 Task: Navigate through the street view of Telluride to reach Bridal Veil Falls.
Action: Mouse moved to (209, 59)
Screenshot: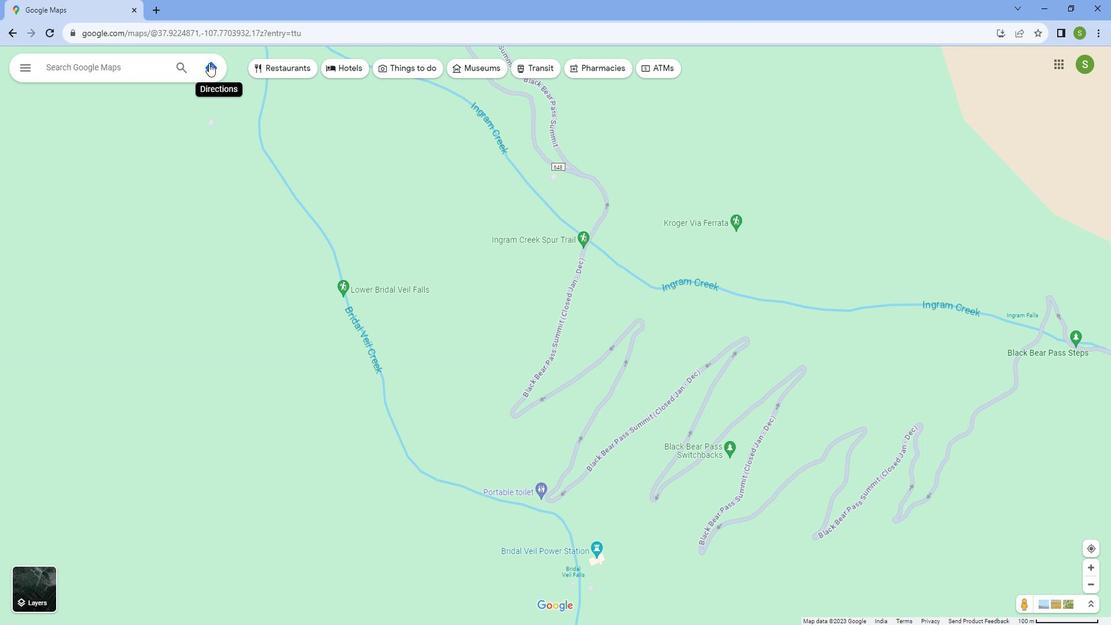 
Action: Mouse pressed left at (209, 59)
Screenshot: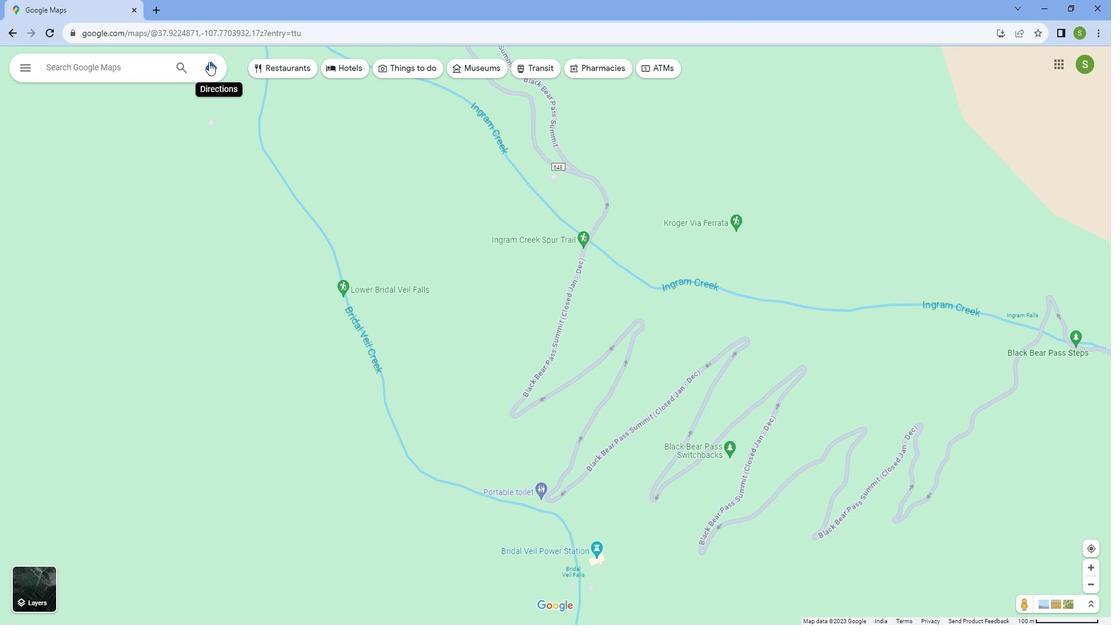 
Action: Mouse moved to (103, 99)
Screenshot: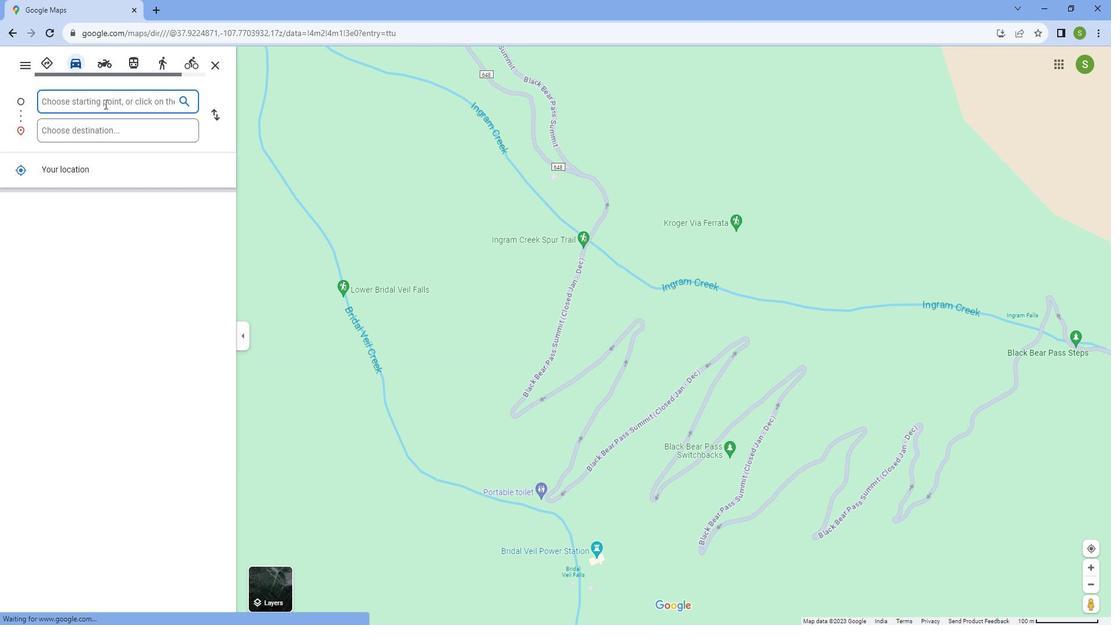 
Action: Mouse pressed left at (103, 99)
Screenshot: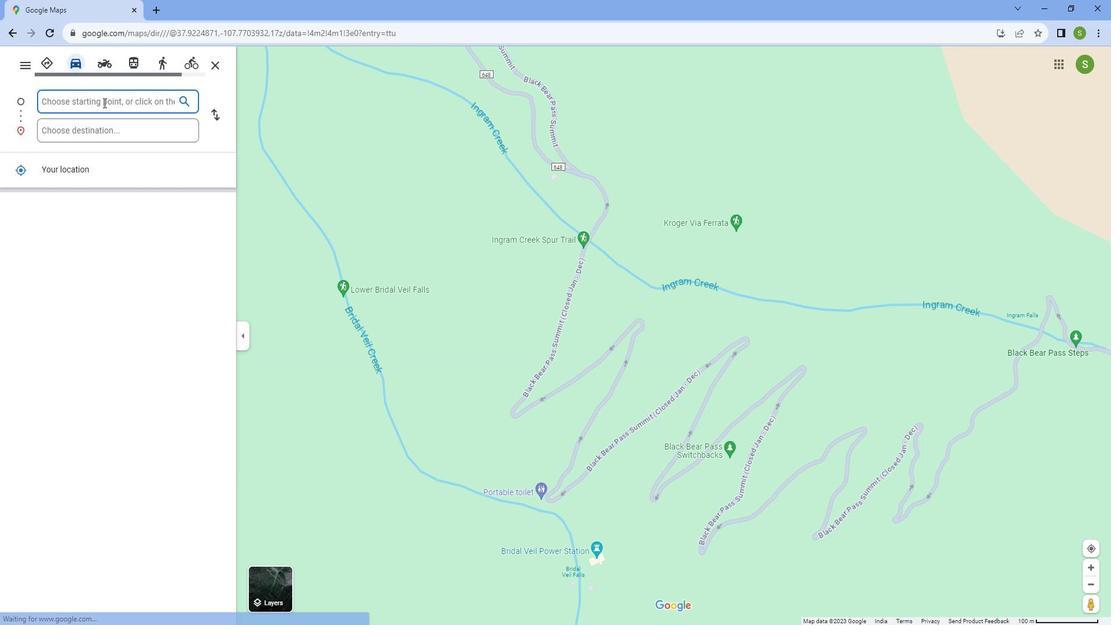 
Action: Mouse moved to (119, 103)
Screenshot: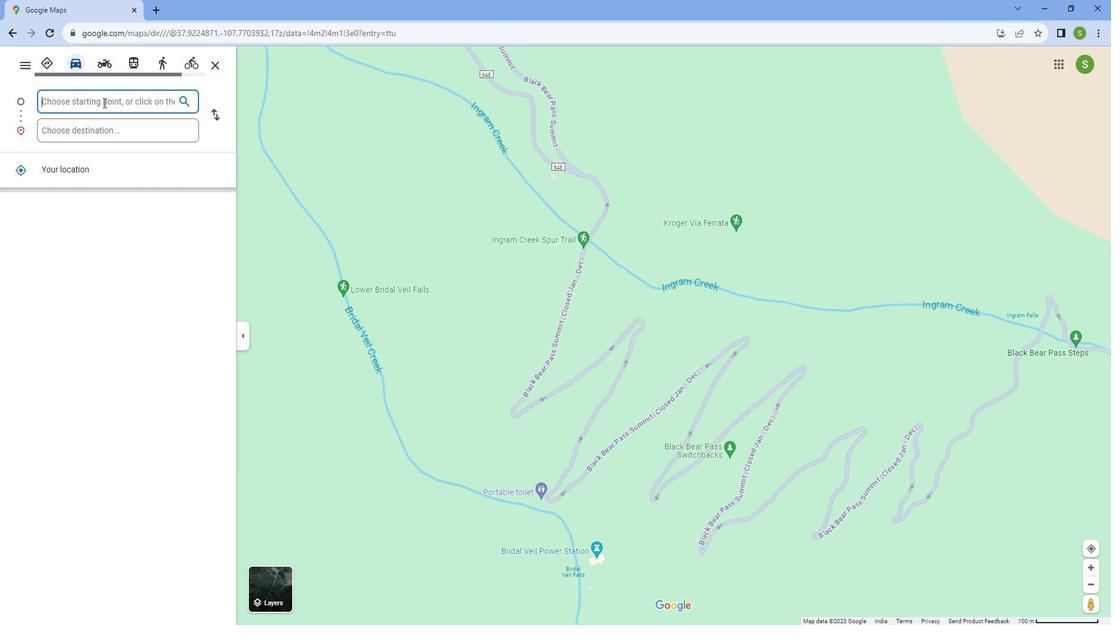 
Action: Key pressed <Key.caps_lock>
Screenshot: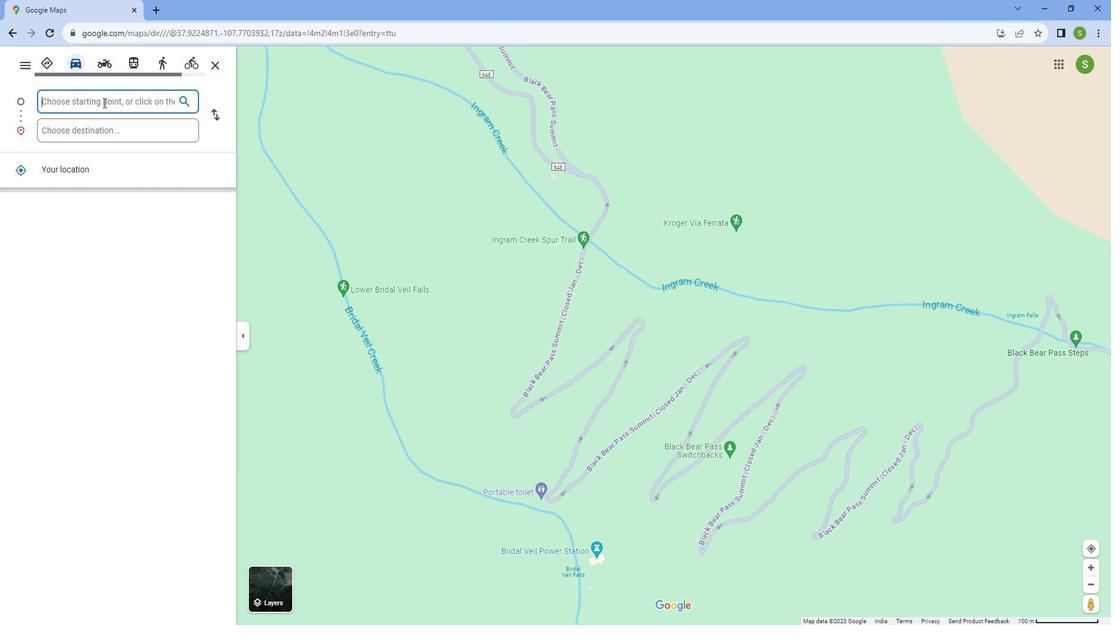 
Action: Mouse moved to (252, 182)
Screenshot: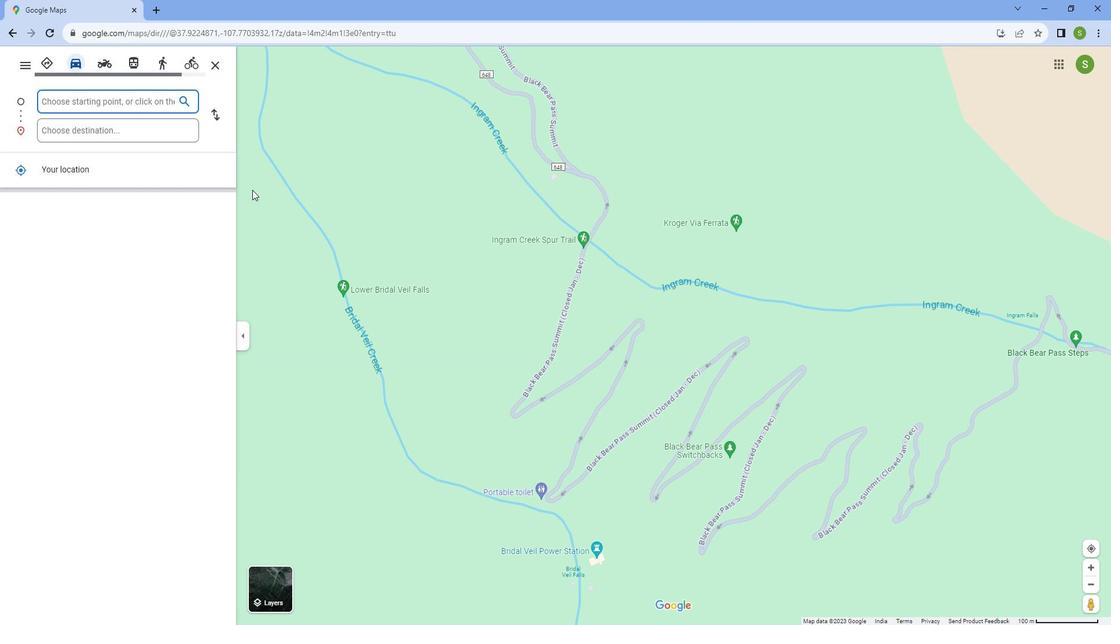 
Action: Key pressed T<Key.caps_lock>e
Screenshot: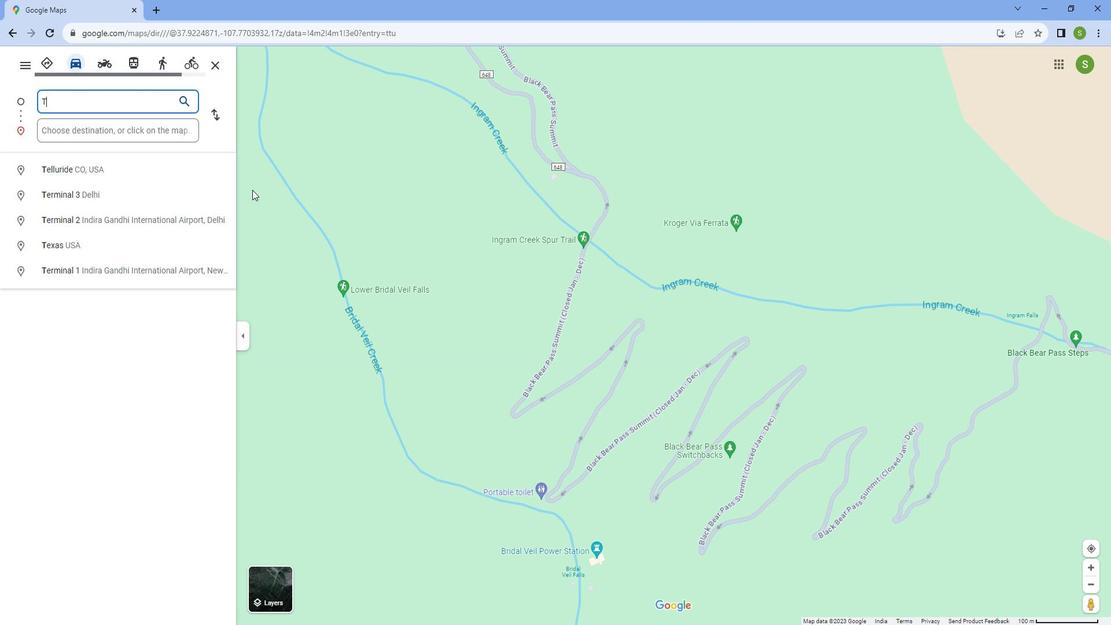 
Action: Mouse moved to (255, 181)
Screenshot: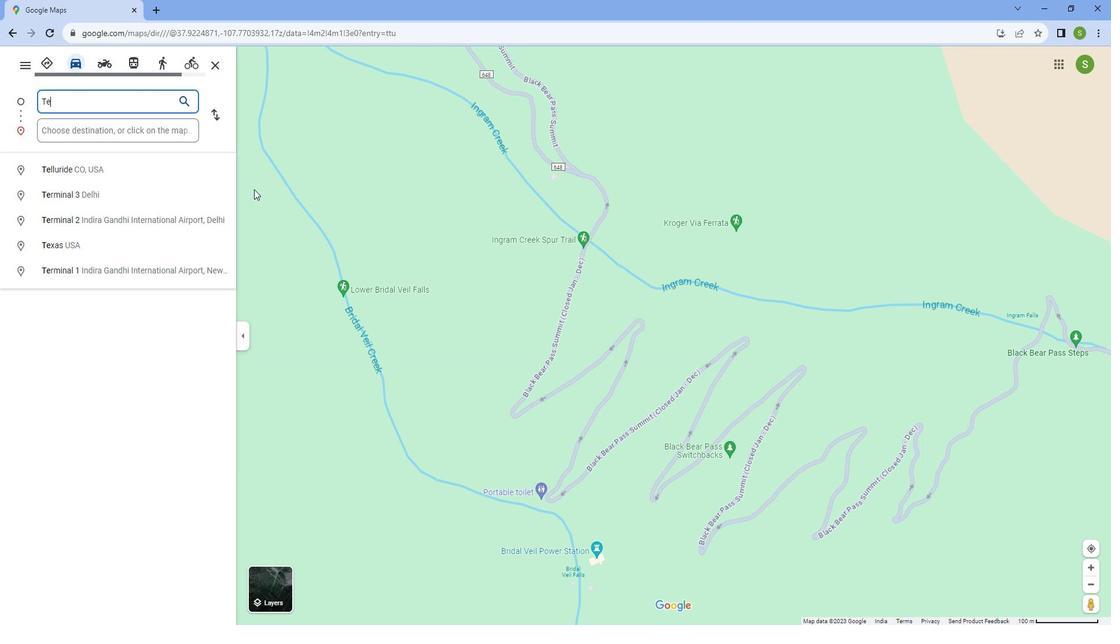 
Action: Key pressed llurid
Screenshot: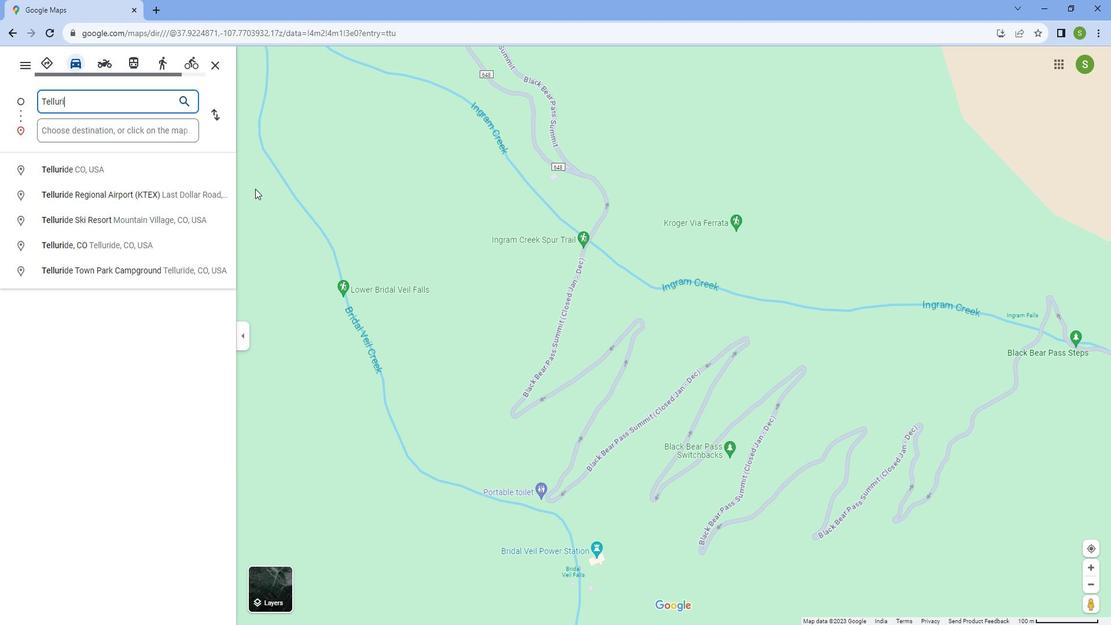 
Action: Mouse moved to (255, 196)
Screenshot: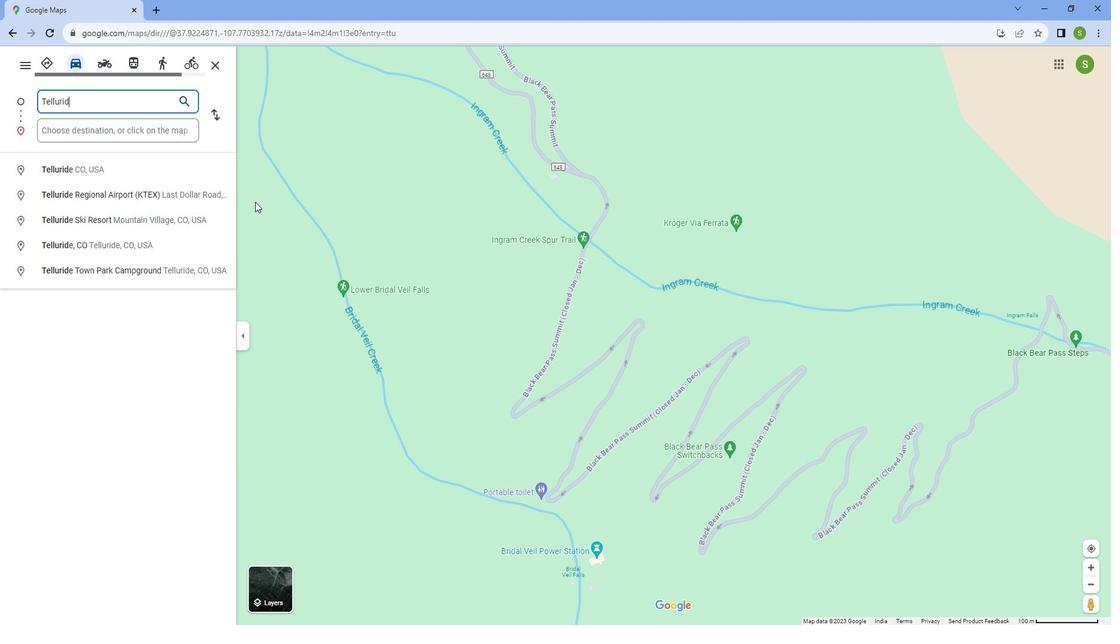 
Action: Key pressed e
Screenshot: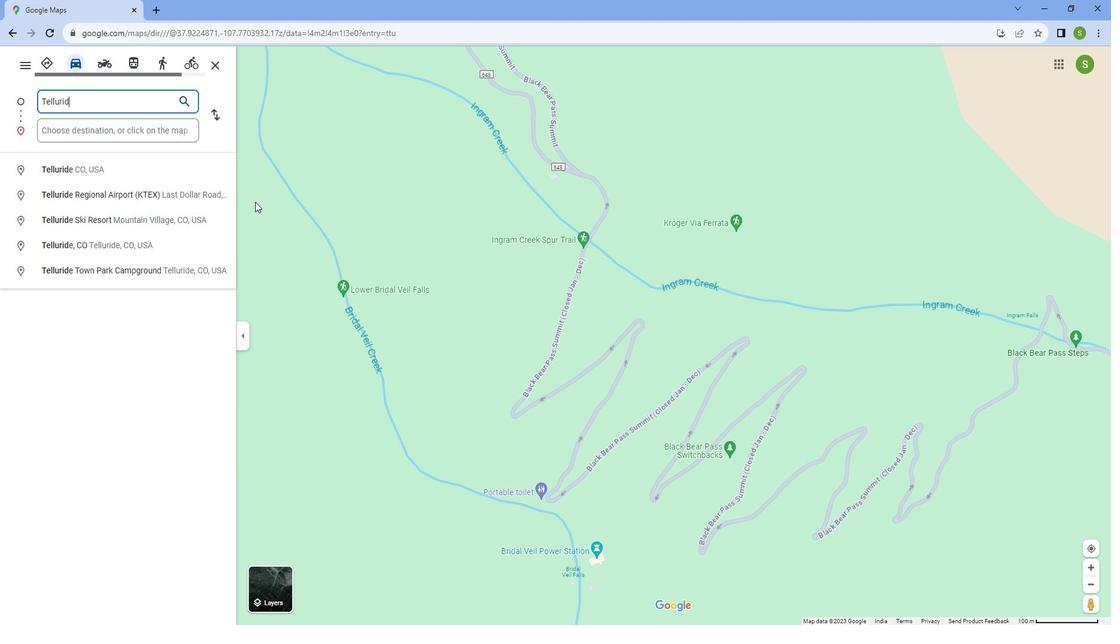 
Action: Mouse moved to (99, 162)
Screenshot: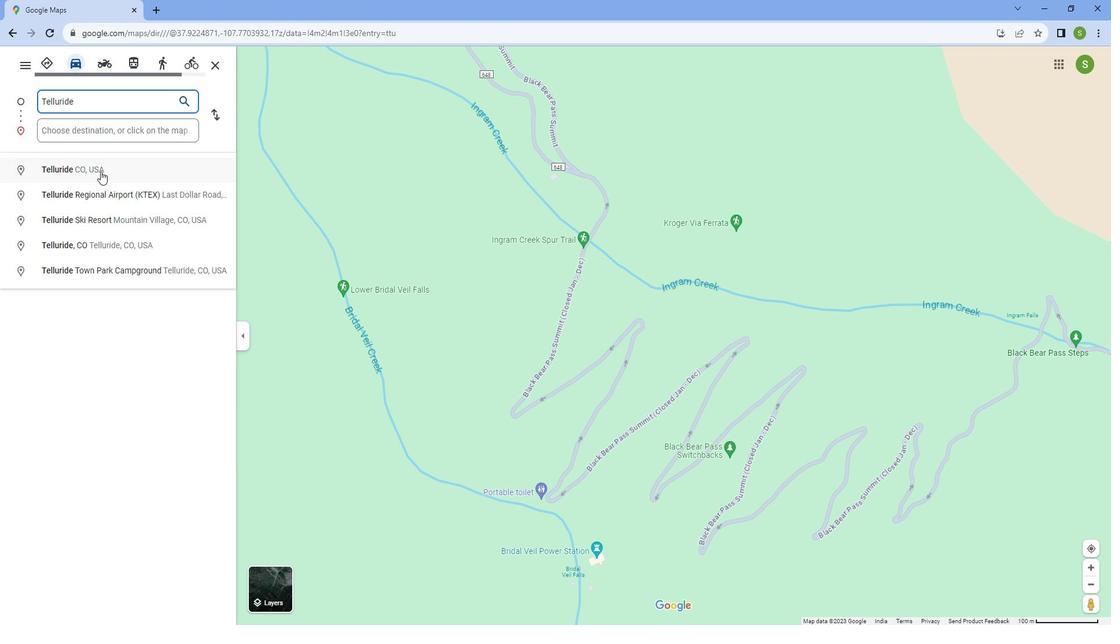 
Action: Mouse pressed left at (99, 162)
Screenshot: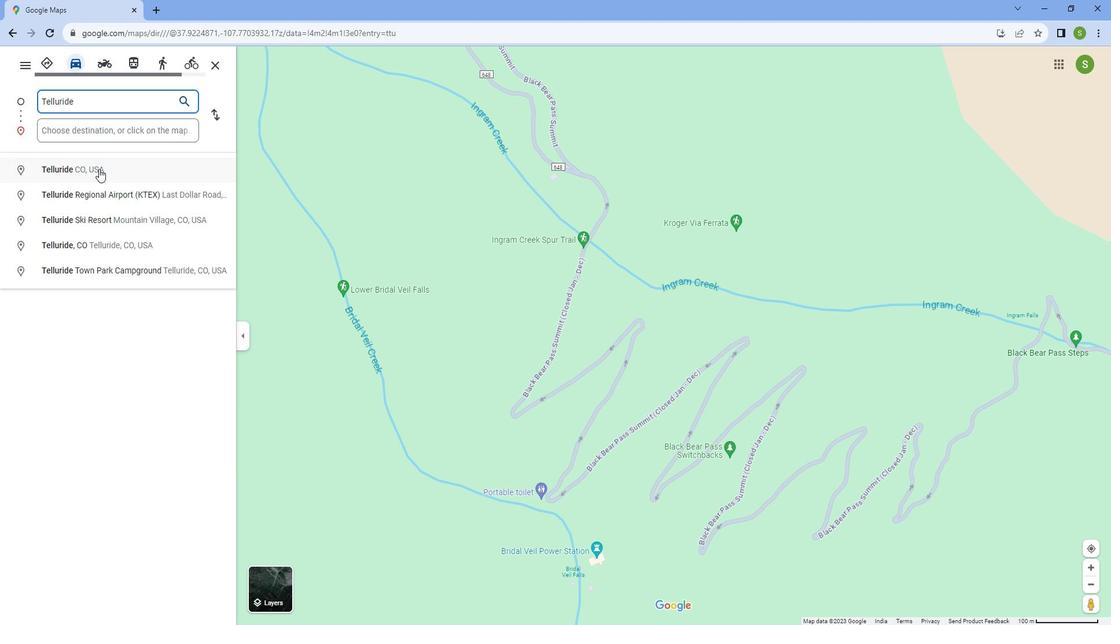 
Action: Mouse moved to (82, 126)
Screenshot: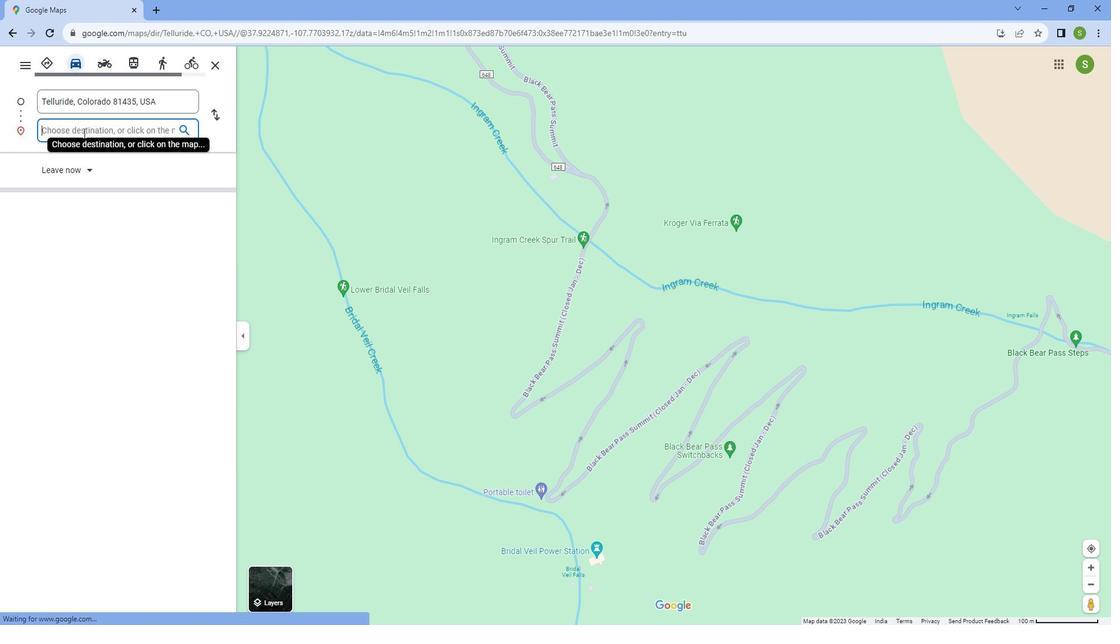 
Action: Mouse pressed left at (82, 126)
Screenshot: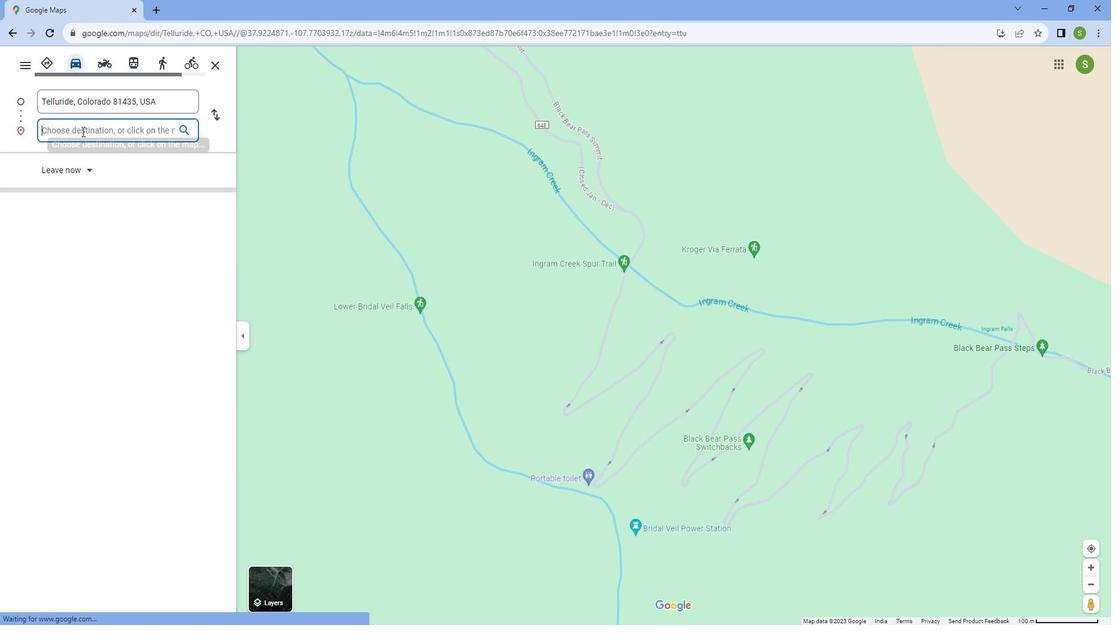 
Action: Mouse moved to (127, 140)
Screenshot: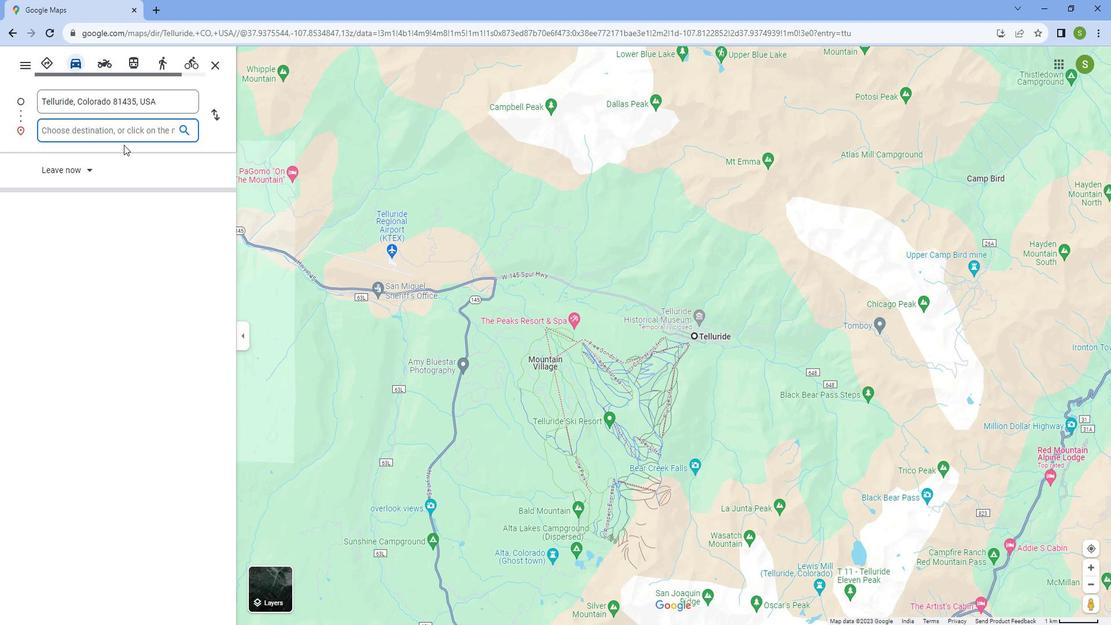 
Action: Key pressed <Key.caps_lock>B<Key.caps_lock>ridal<Key.space><Key.caps_lock>V<Key.caps_lock>
Screenshot: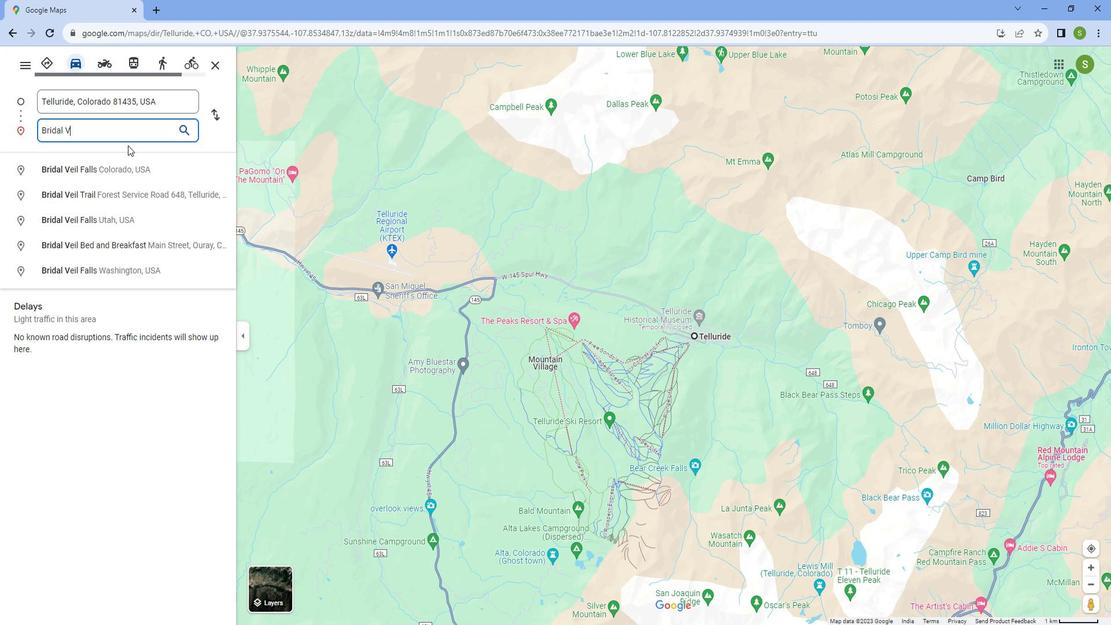 
Action: Mouse moved to (128, 159)
Screenshot: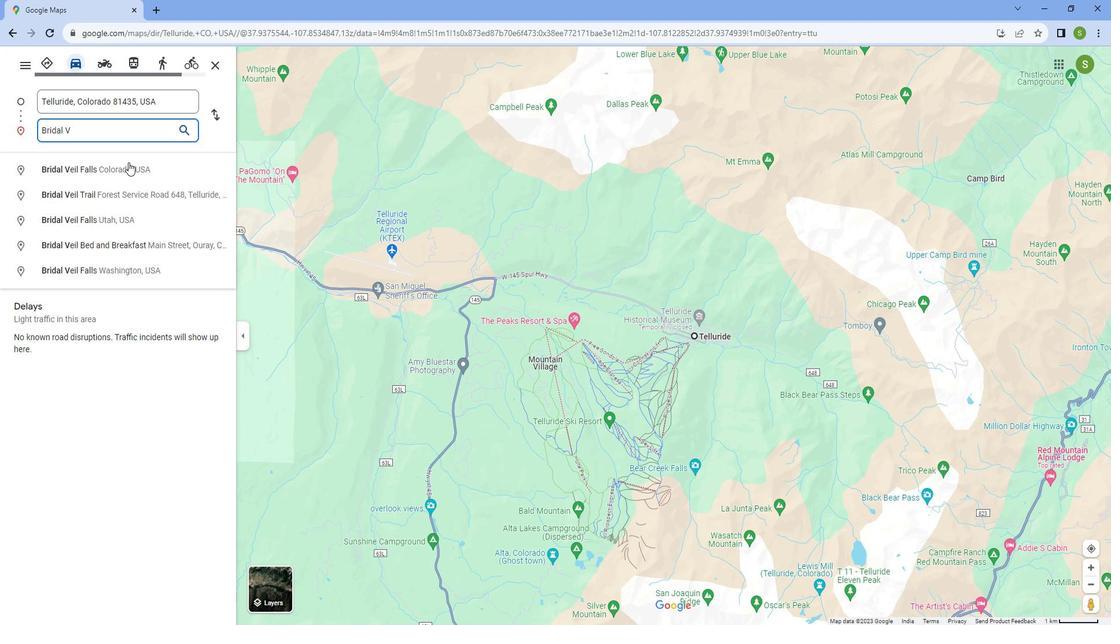 
Action: Key pressed eil<Key.space><Key.caps_lock>F<Key.caps_lock>alls
Screenshot: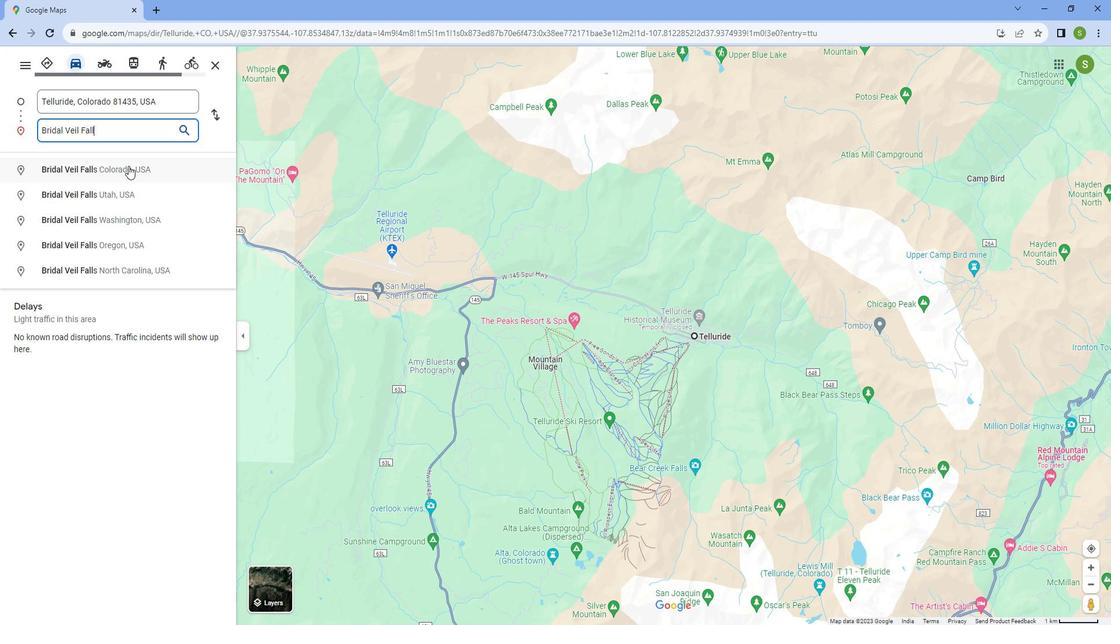 
Action: Mouse pressed left at (128, 159)
Screenshot: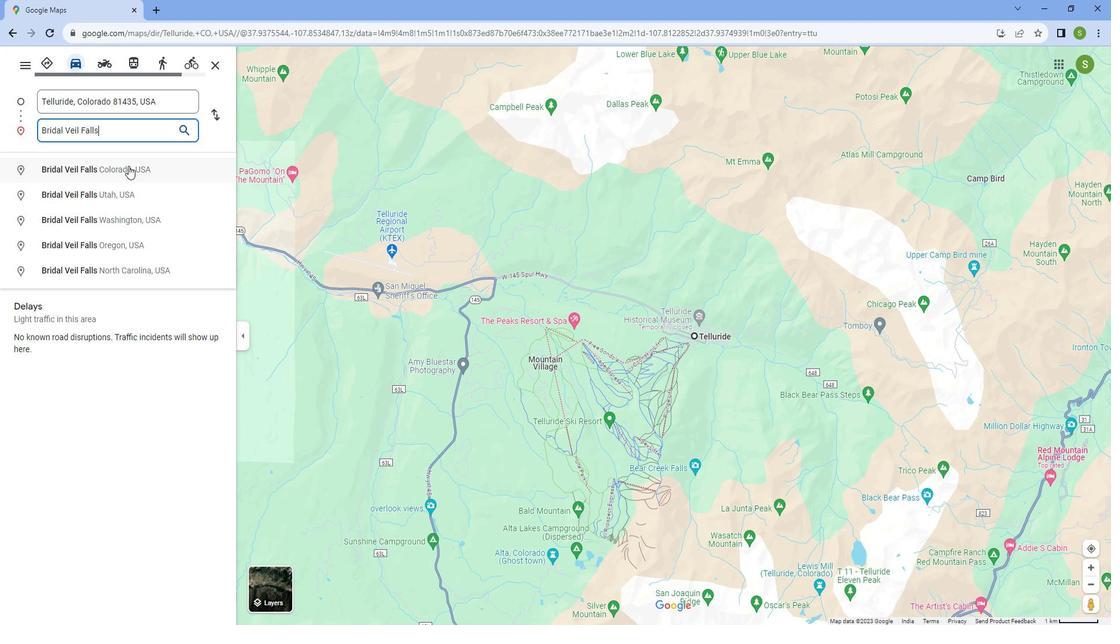 
Action: Mouse moved to (459, 569)
Screenshot: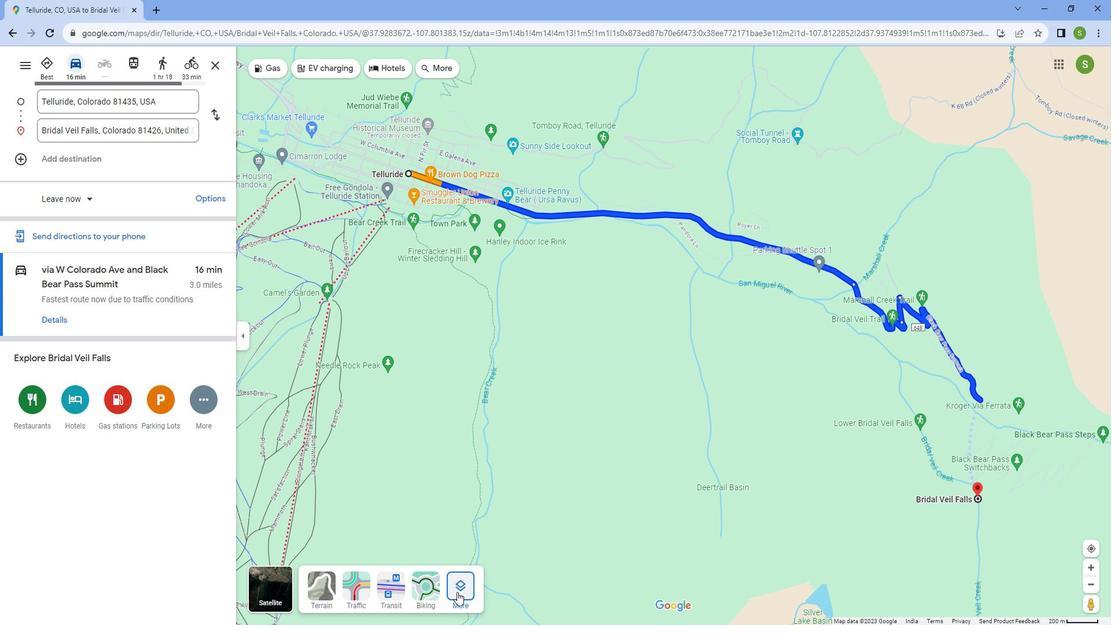 
Action: Mouse pressed left at (459, 569)
Screenshot: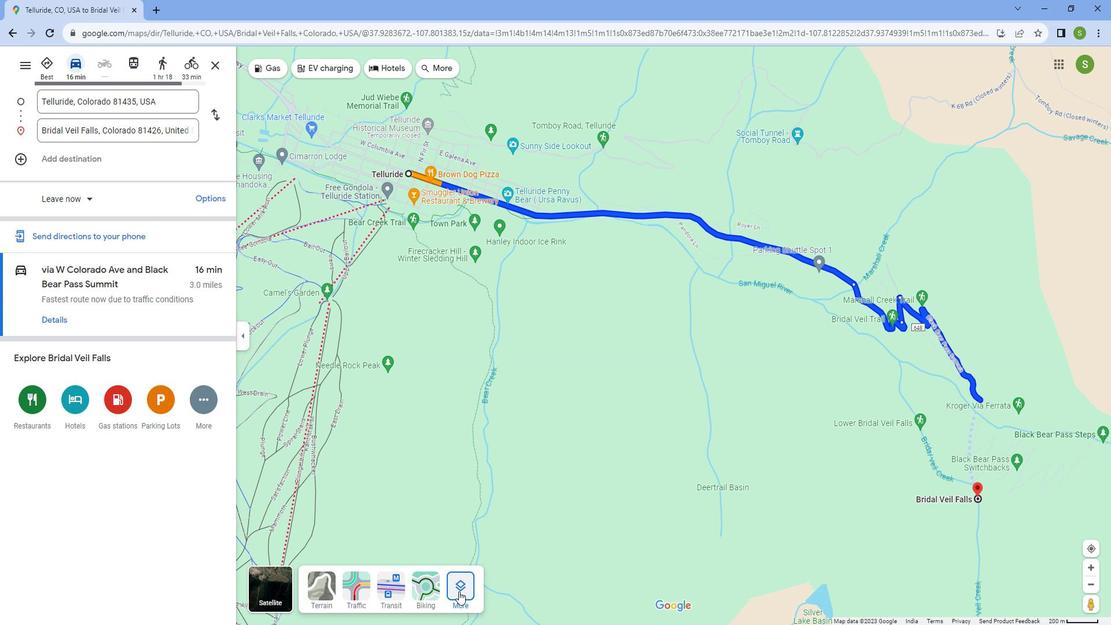 
Action: Mouse moved to (316, 330)
Screenshot: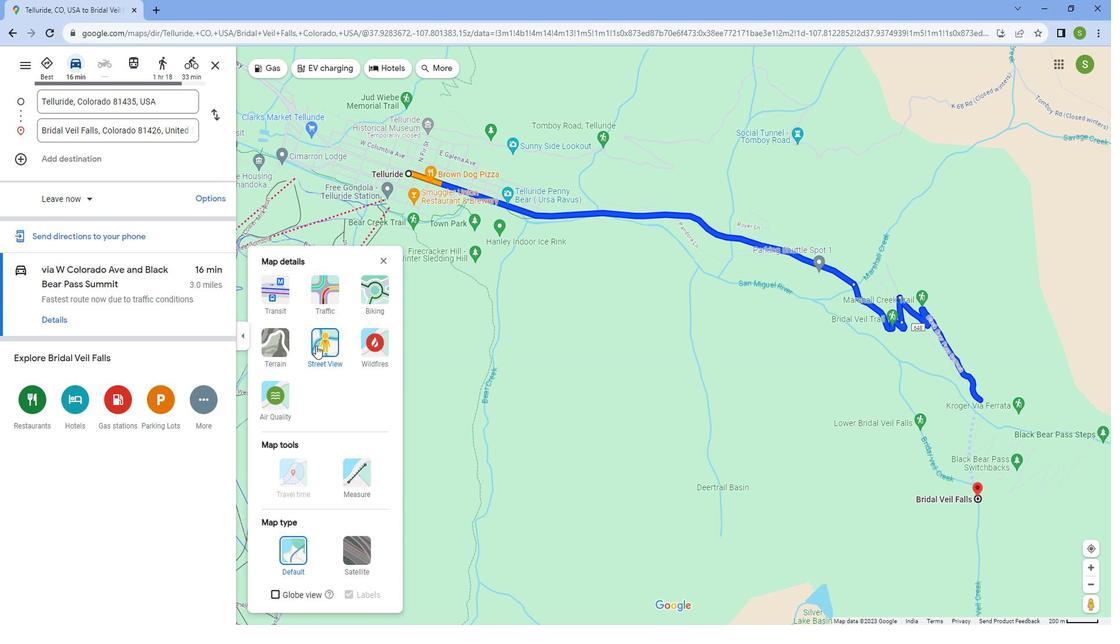 
Action: Mouse pressed left at (316, 330)
Screenshot: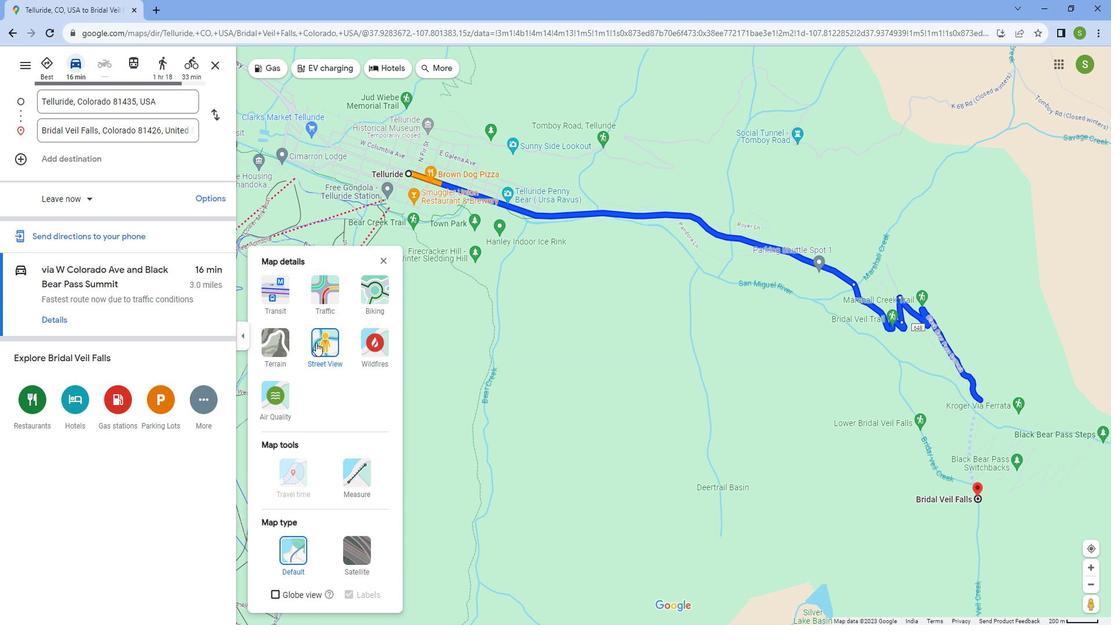 
Action: Mouse moved to (976, 467)
Screenshot: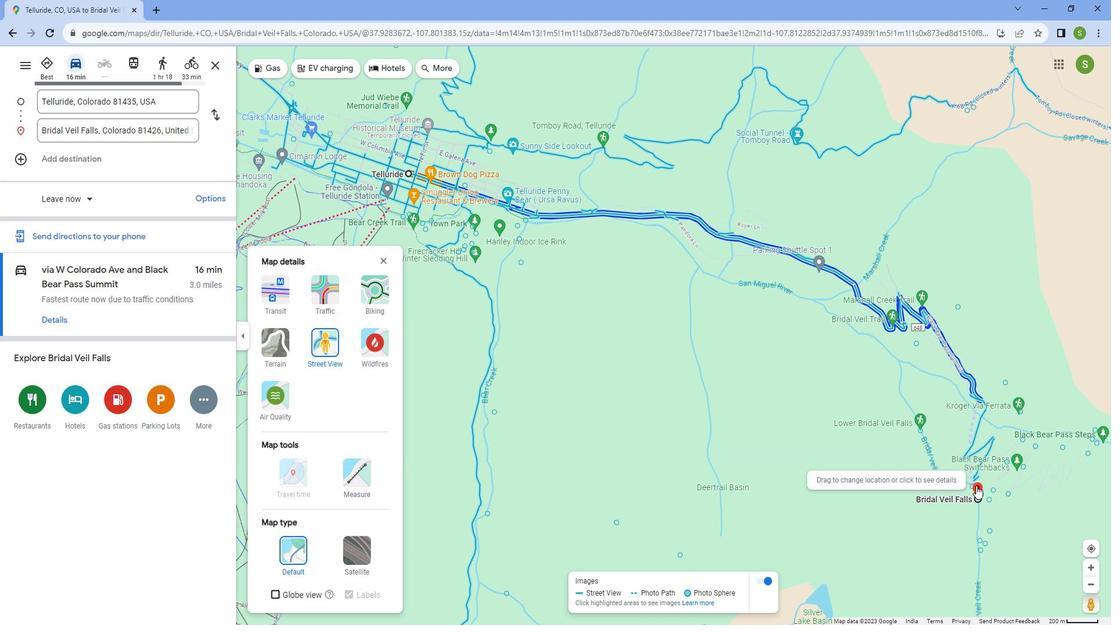 
Action: Mouse pressed left at (976, 467)
Screenshot: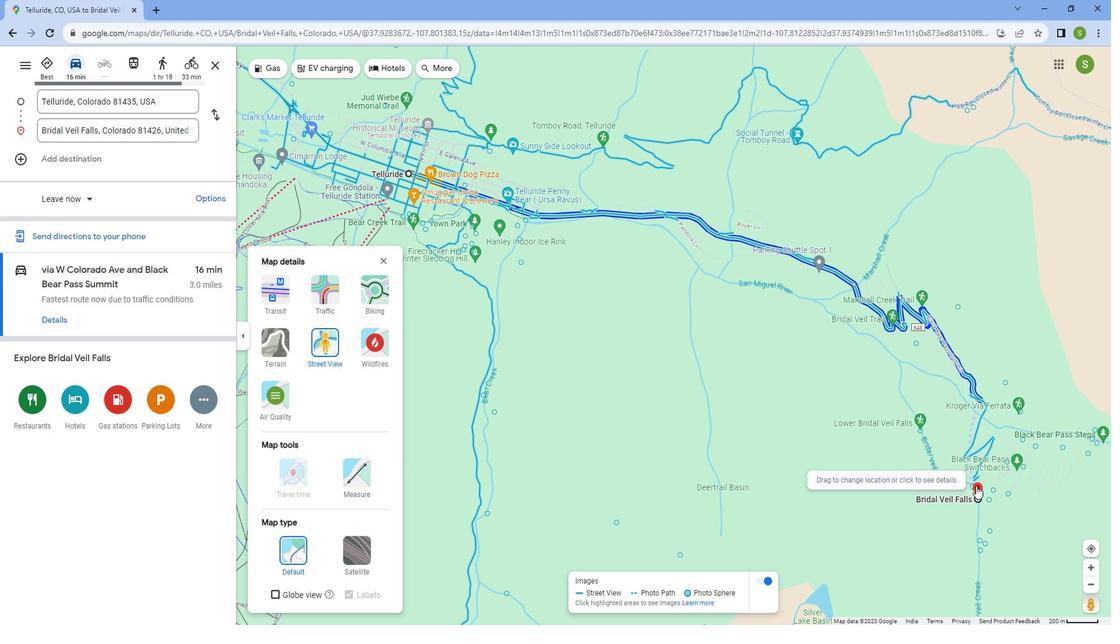 
Action: Mouse moved to (984, 470)
Screenshot: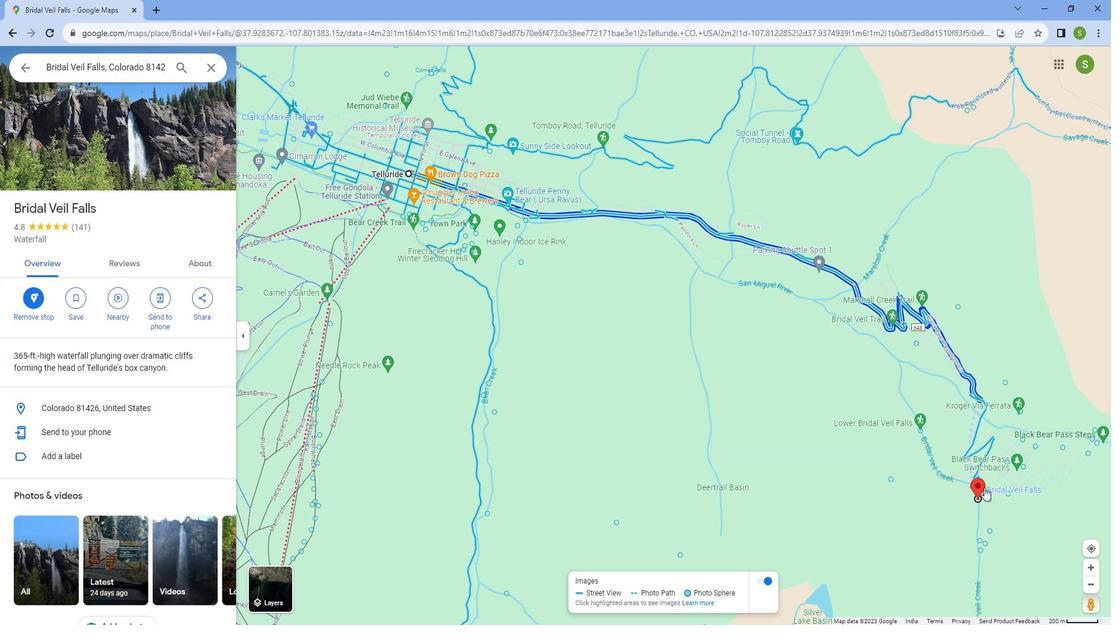 
Action: Mouse pressed left at (984, 470)
Screenshot: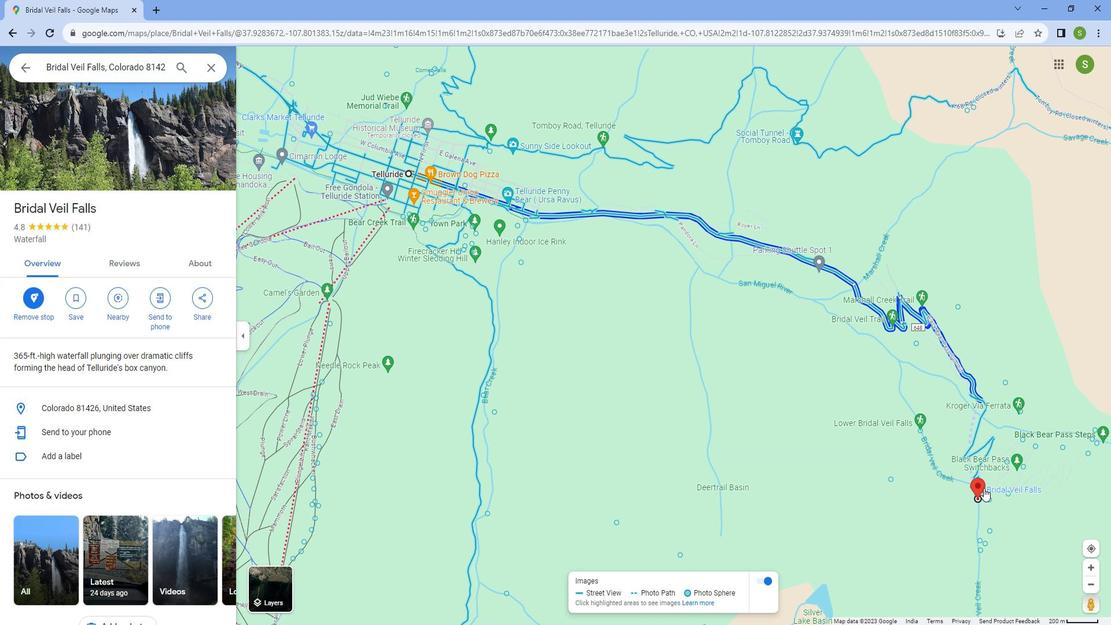 
Action: Mouse moved to (979, 470)
Screenshot: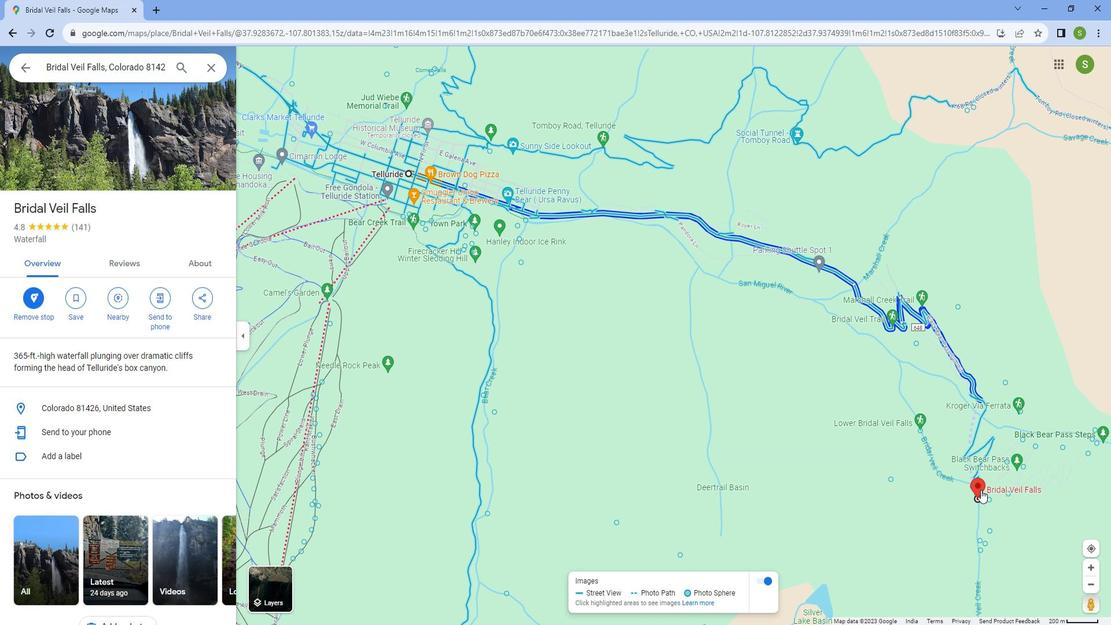 
Action: Mouse pressed left at (979, 470)
Screenshot: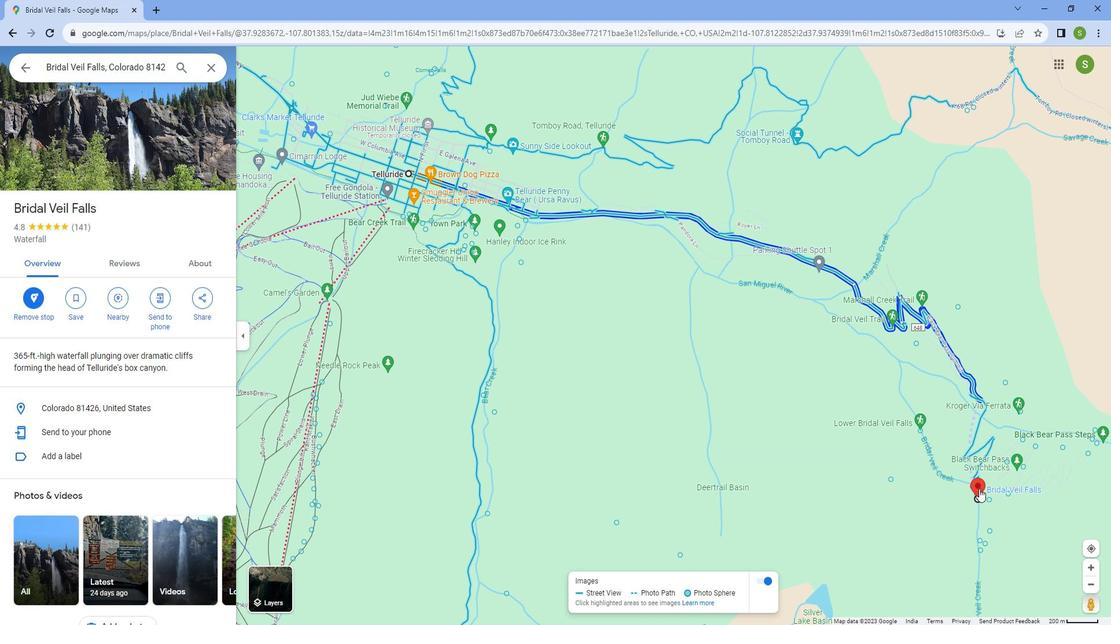 
Action: Mouse moved to (1089, 584)
Screenshot: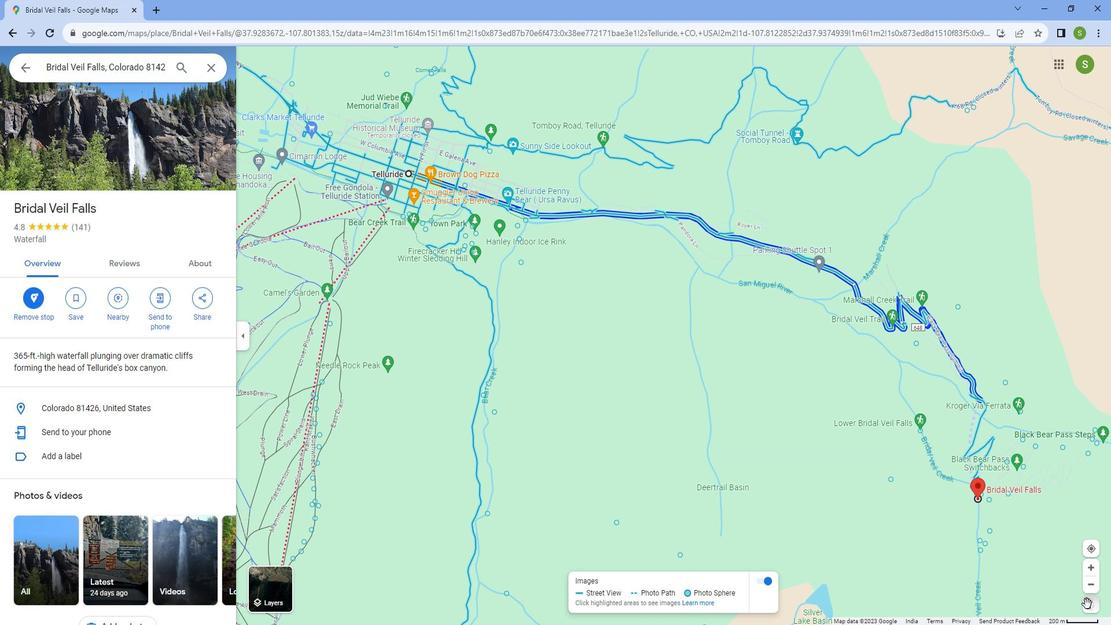 
Action: Mouse pressed left at (1089, 584)
Screenshot: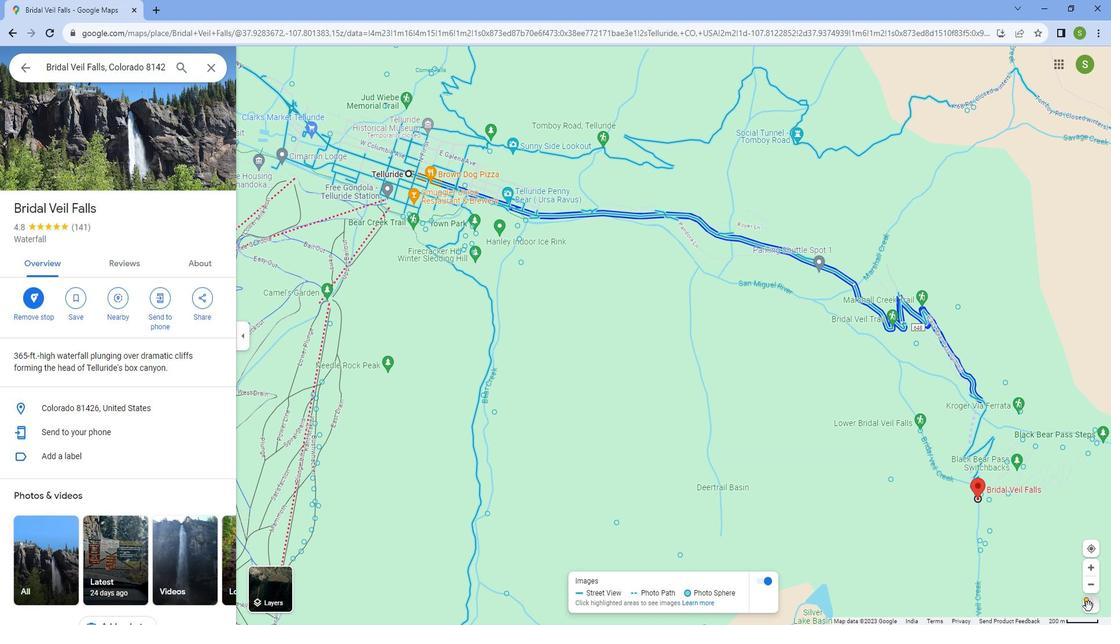 
Action: Mouse moved to (376, 248)
Screenshot: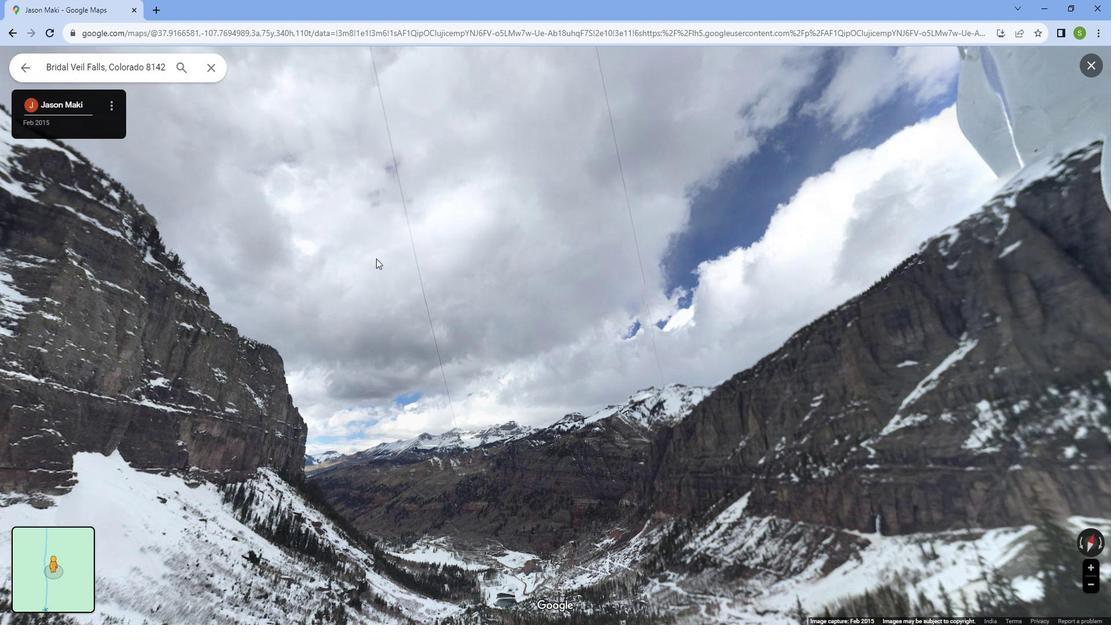 
Action: Mouse pressed left at (376, 248)
Screenshot: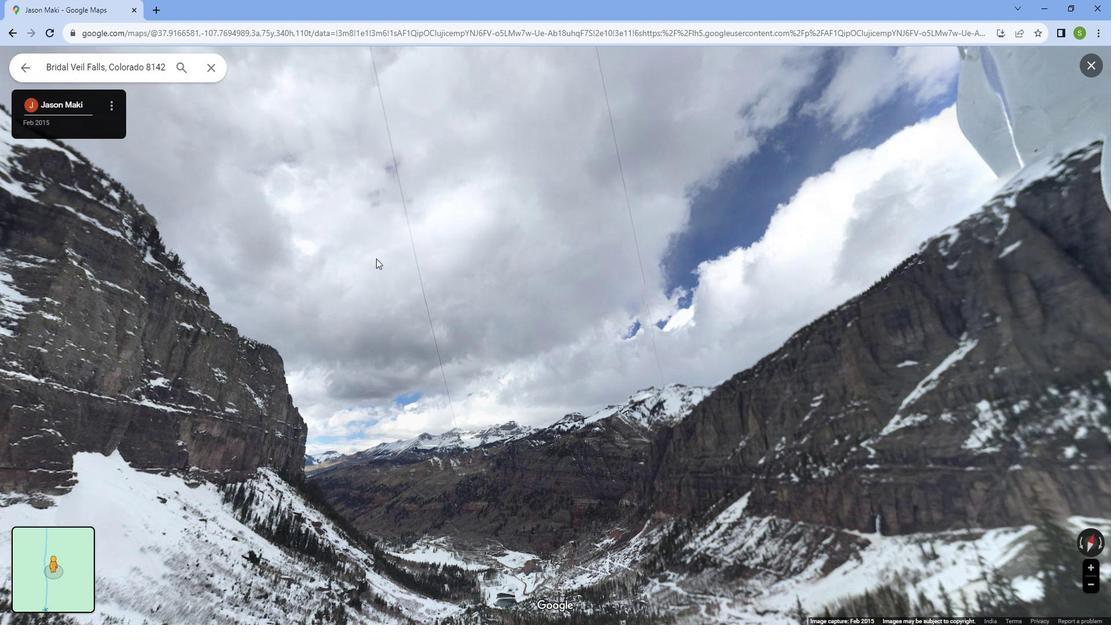 
Action: Mouse moved to (504, 222)
Screenshot: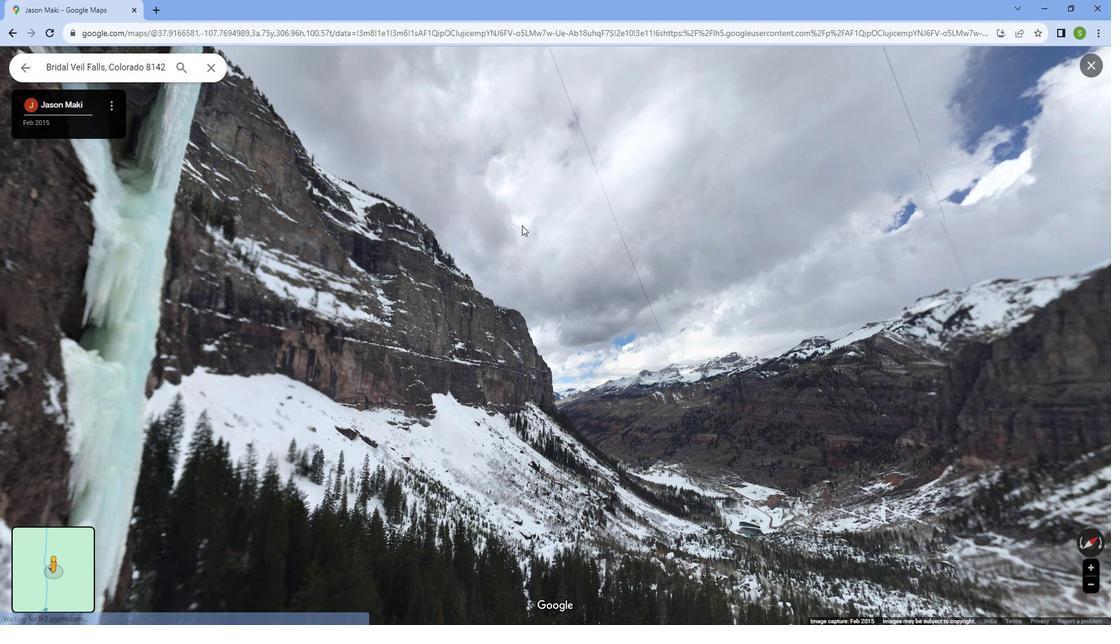 
Action: Mouse pressed left at (504, 222)
Screenshot: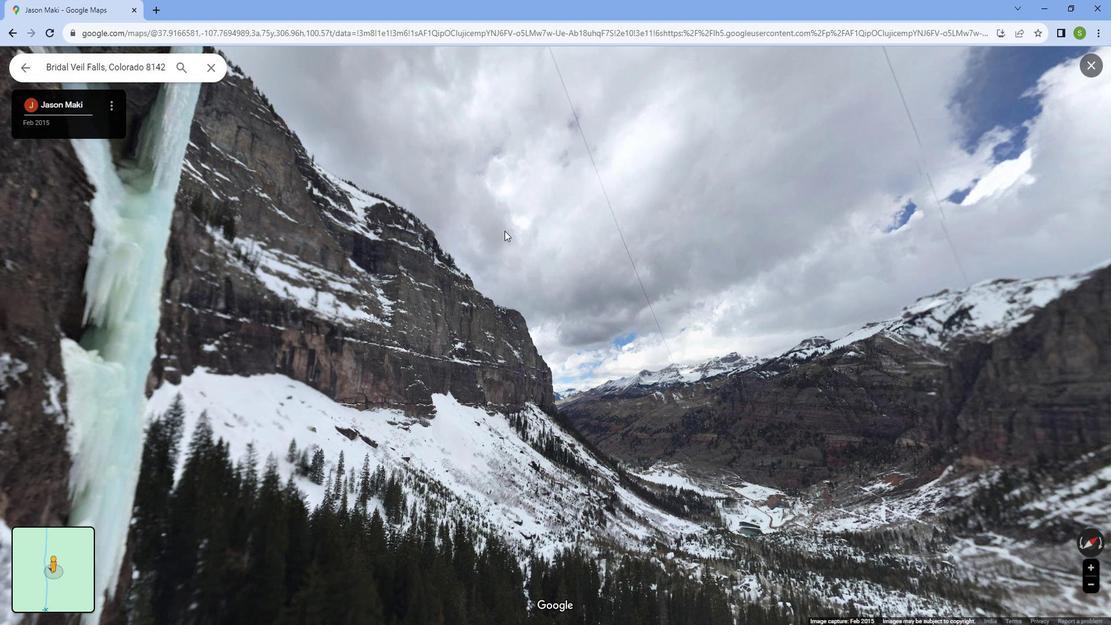 
Action: Mouse moved to (543, 202)
Screenshot: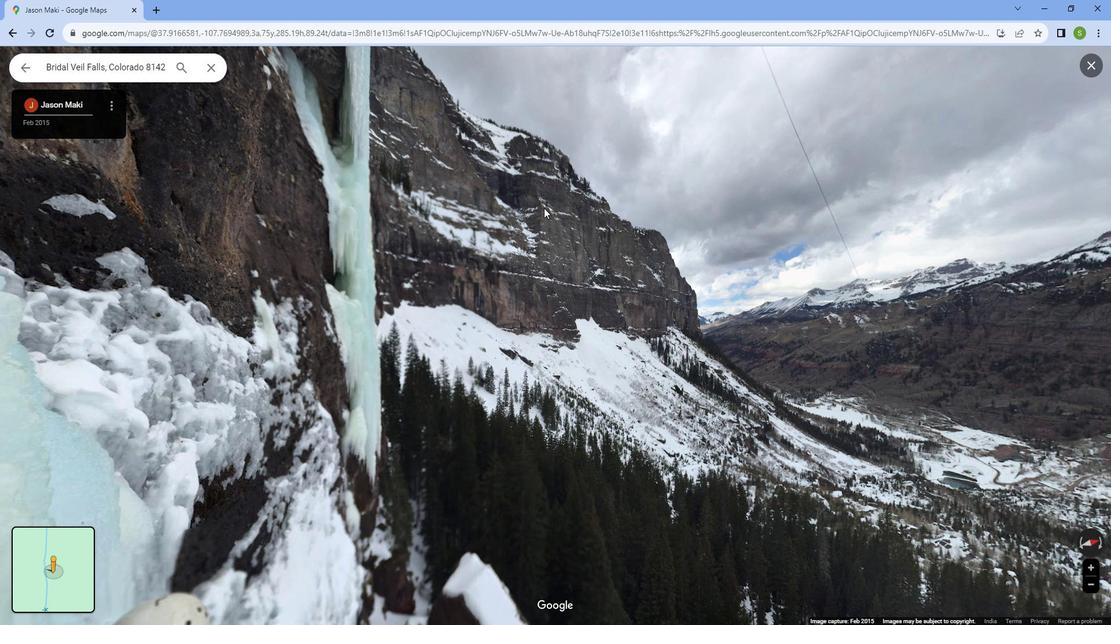
Action: Mouse pressed left at (543, 202)
Screenshot: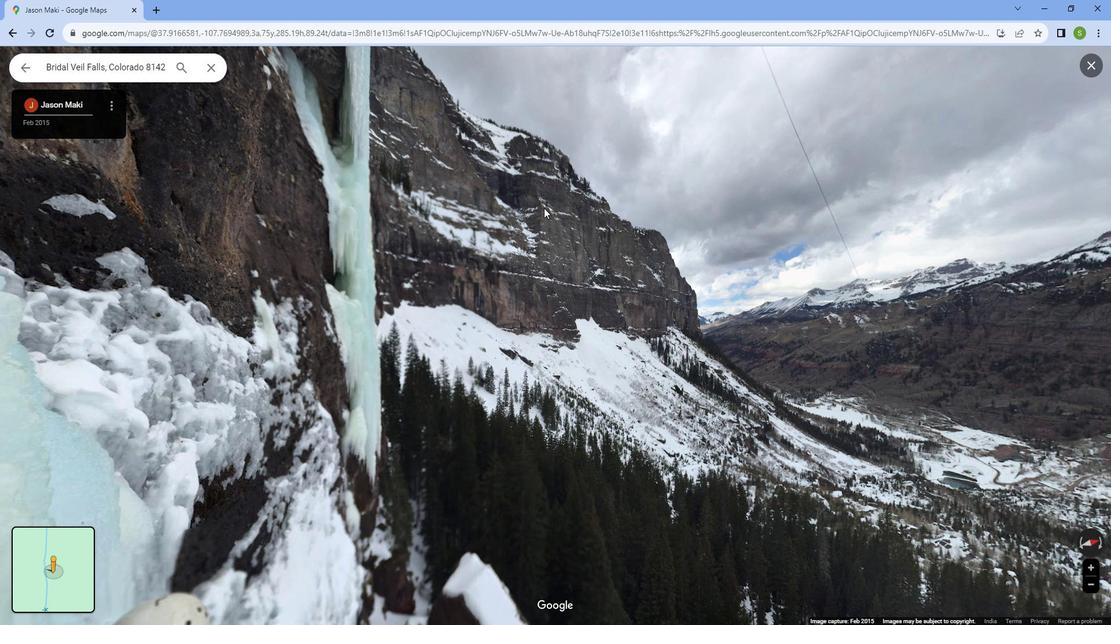 
Action: Mouse moved to (557, 193)
Screenshot: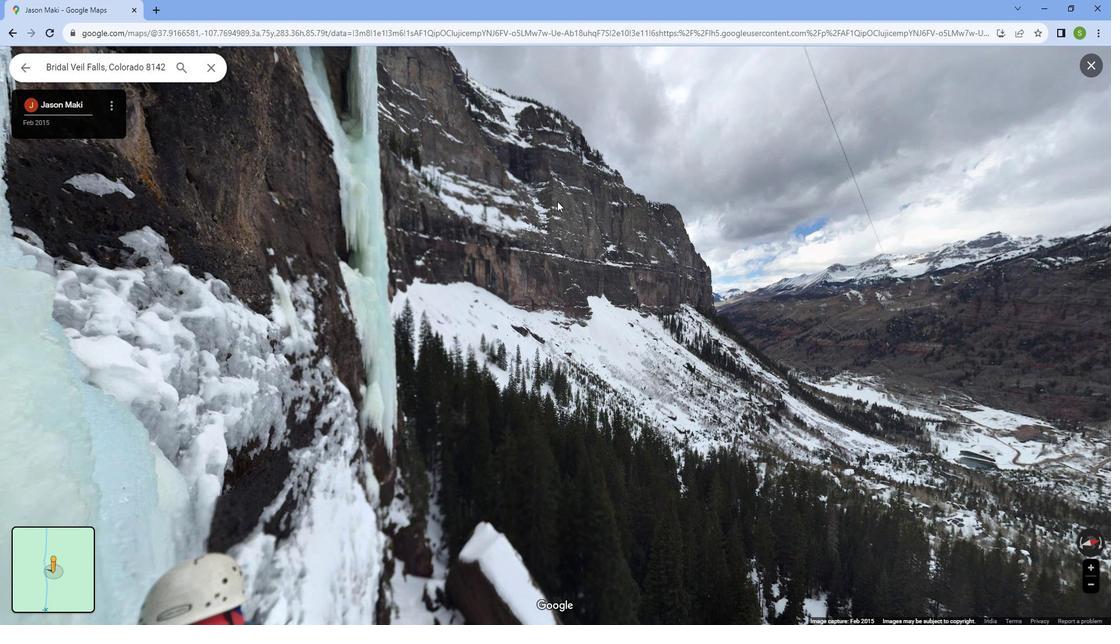 
Action: Mouse pressed left at (557, 193)
Screenshot: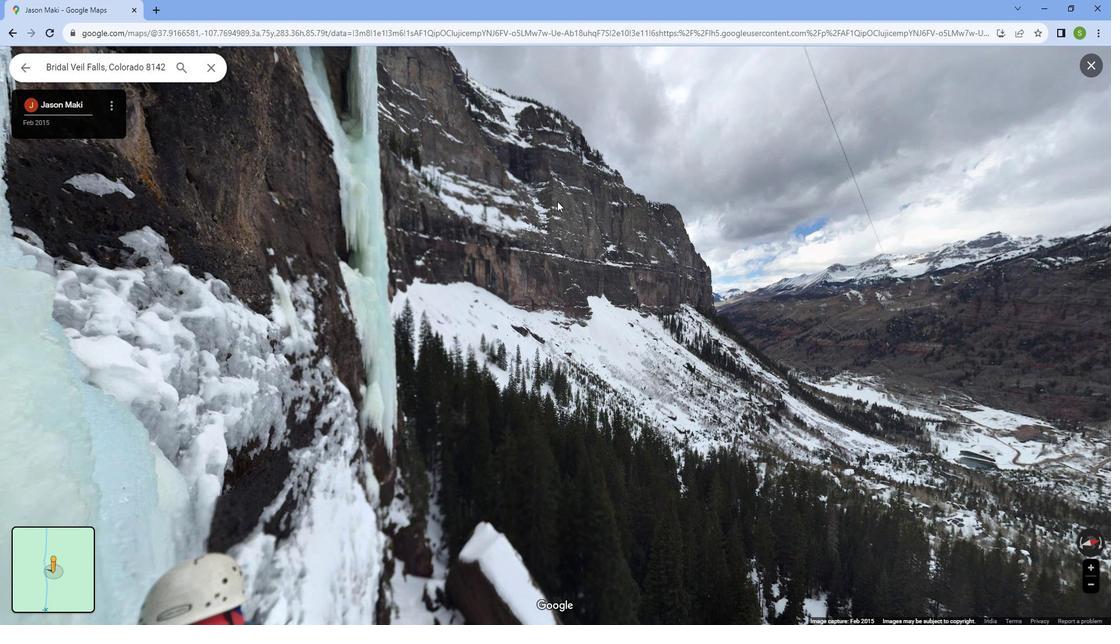 
Action: Mouse moved to (540, 229)
Screenshot: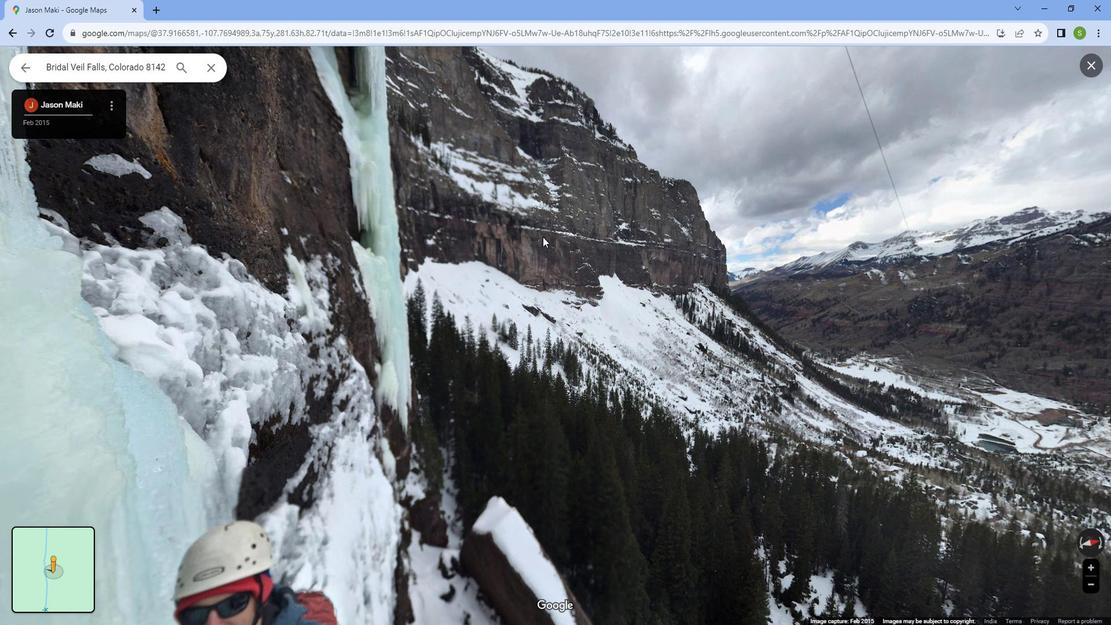 
Action: Mouse pressed left at (540, 229)
Screenshot: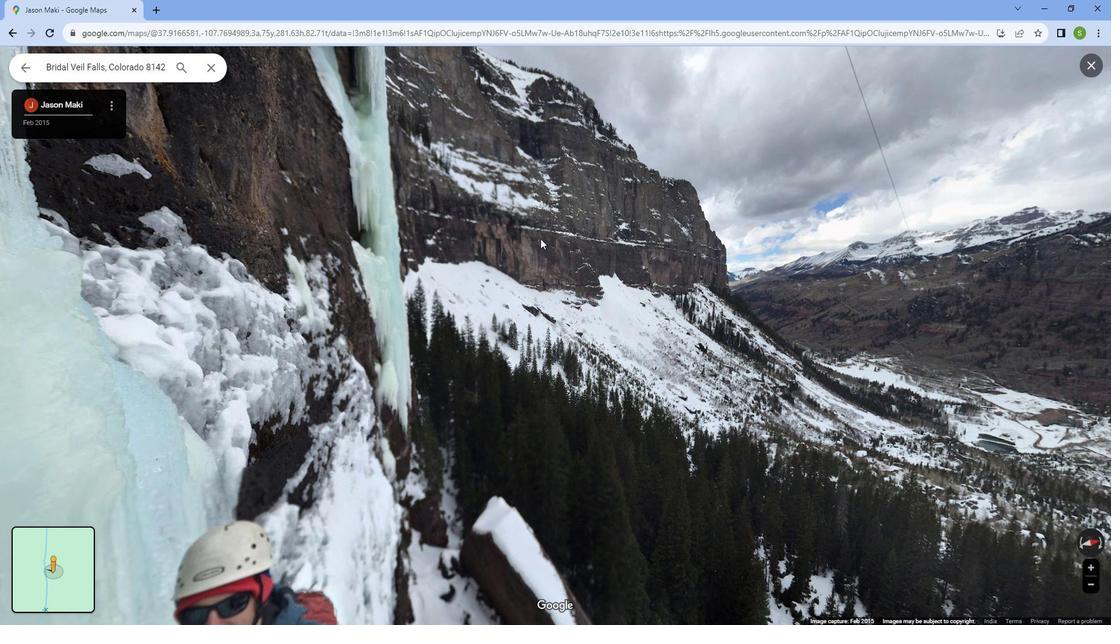 
Action: Mouse moved to (646, 225)
Screenshot: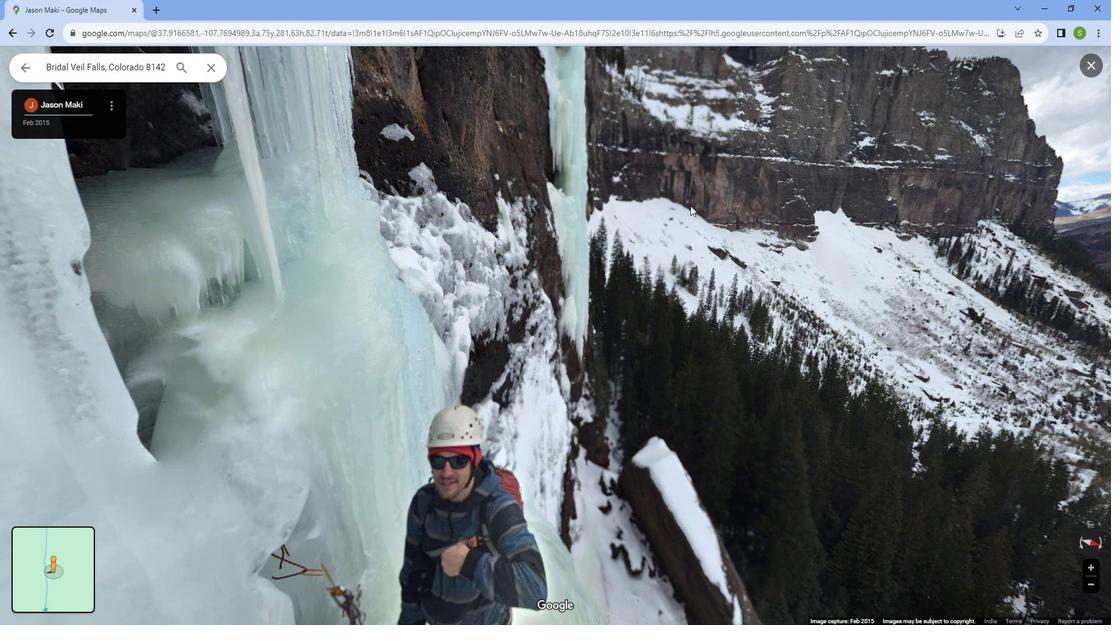 
Action: Mouse pressed left at (646, 225)
Screenshot: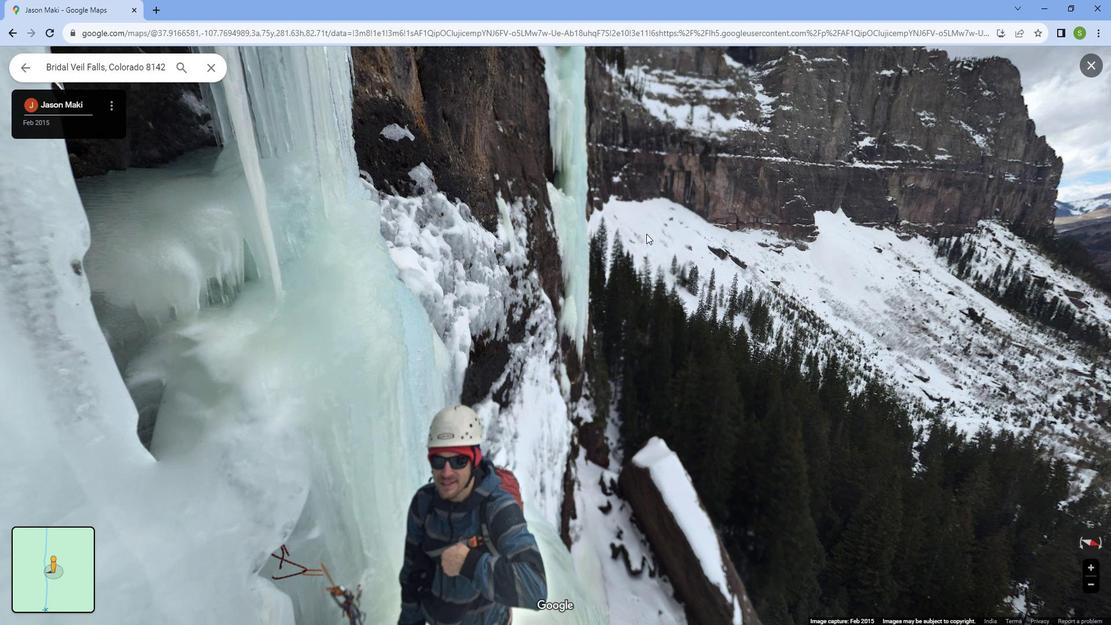 
Action: Mouse moved to (53, 534)
Screenshot: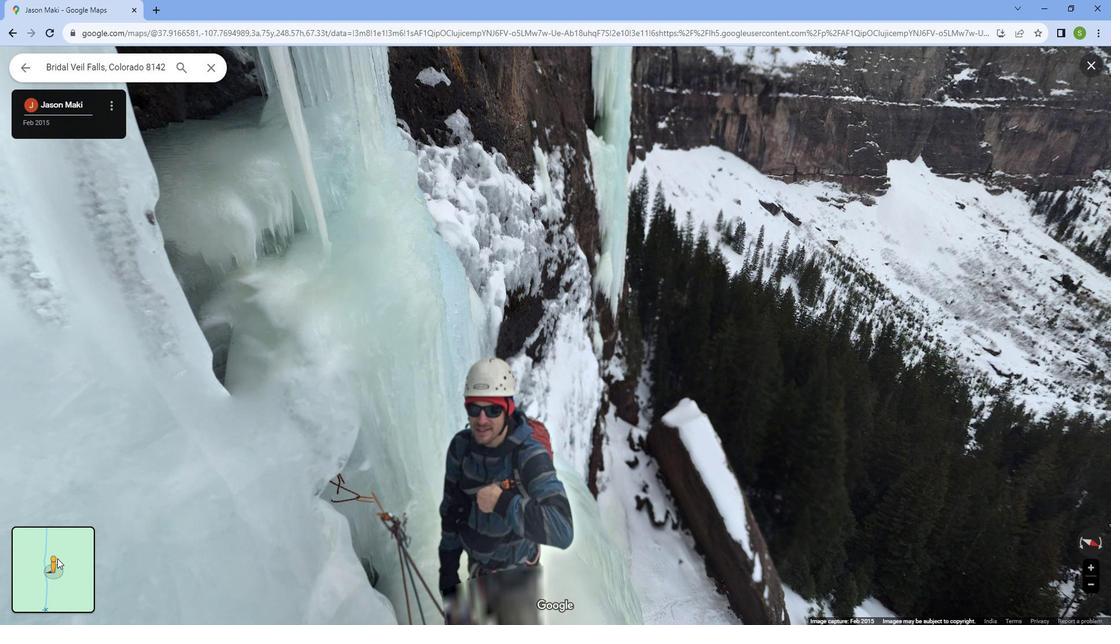 
Action: Mouse pressed left at (53, 534)
Screenshot: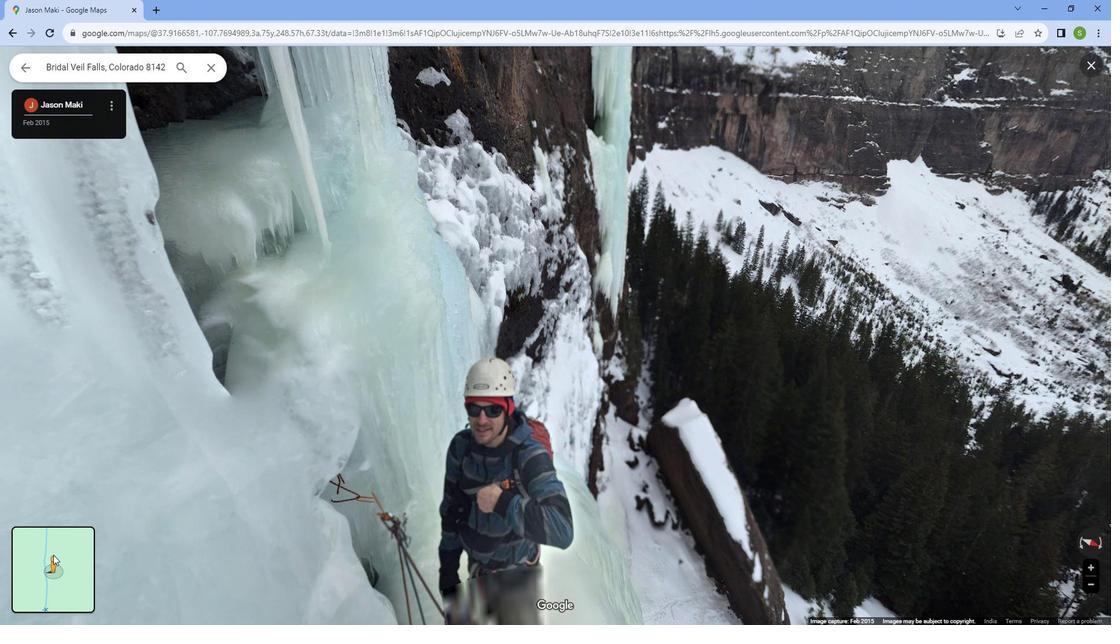 
Action: Mouse moved to (110, 472)
Screenshot: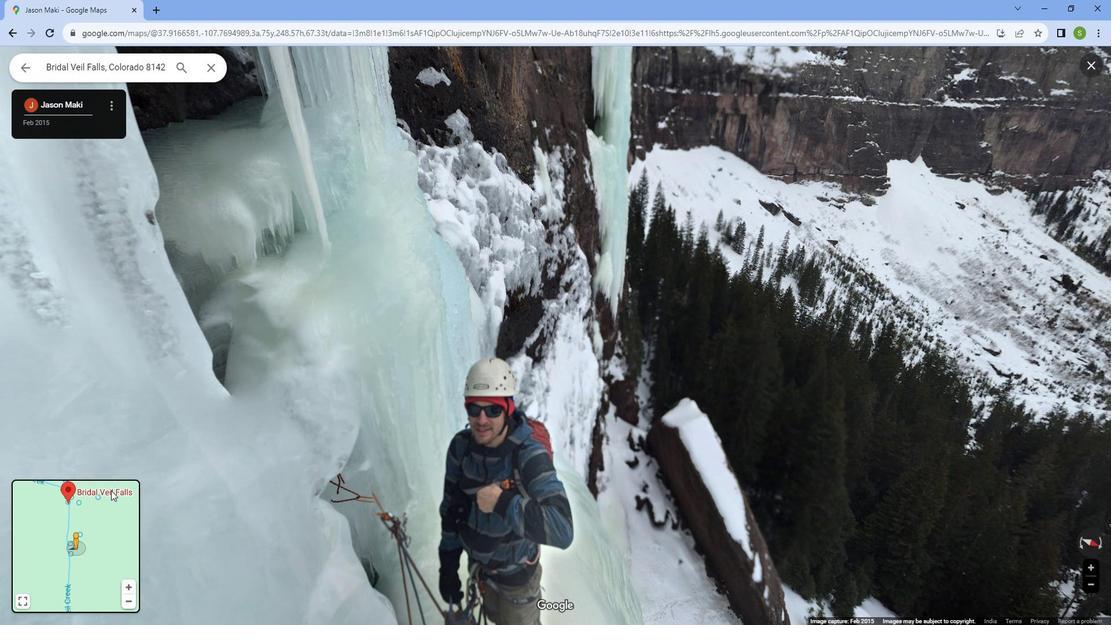 
Action: Mouse pressed left at (110, 472)
Screenshot: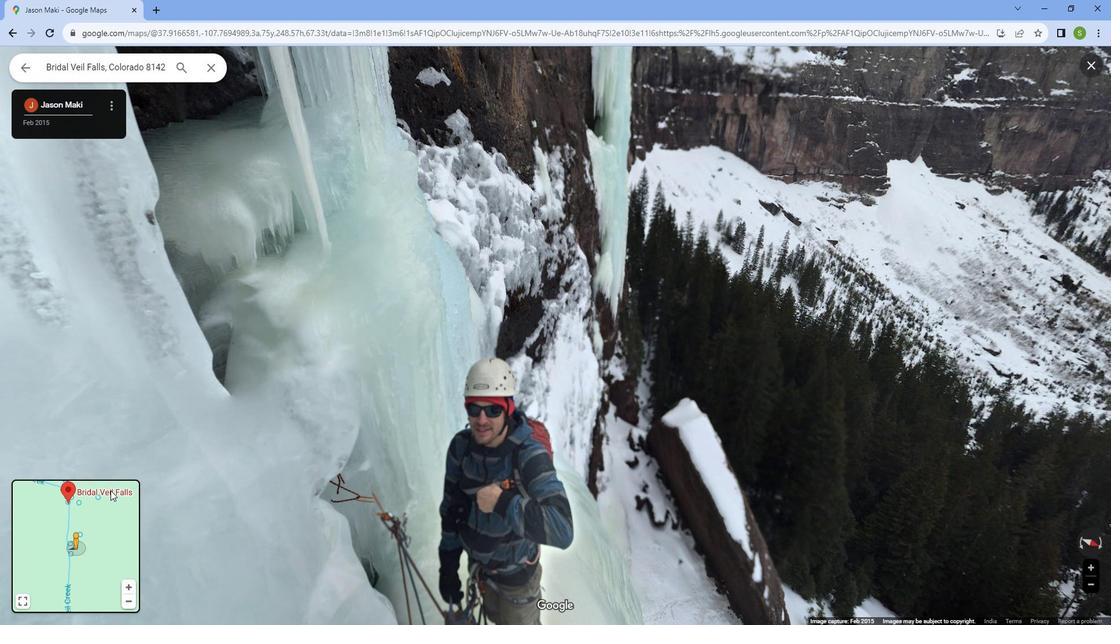 
Action: Mouse moved to (77, 524)
Screenshot: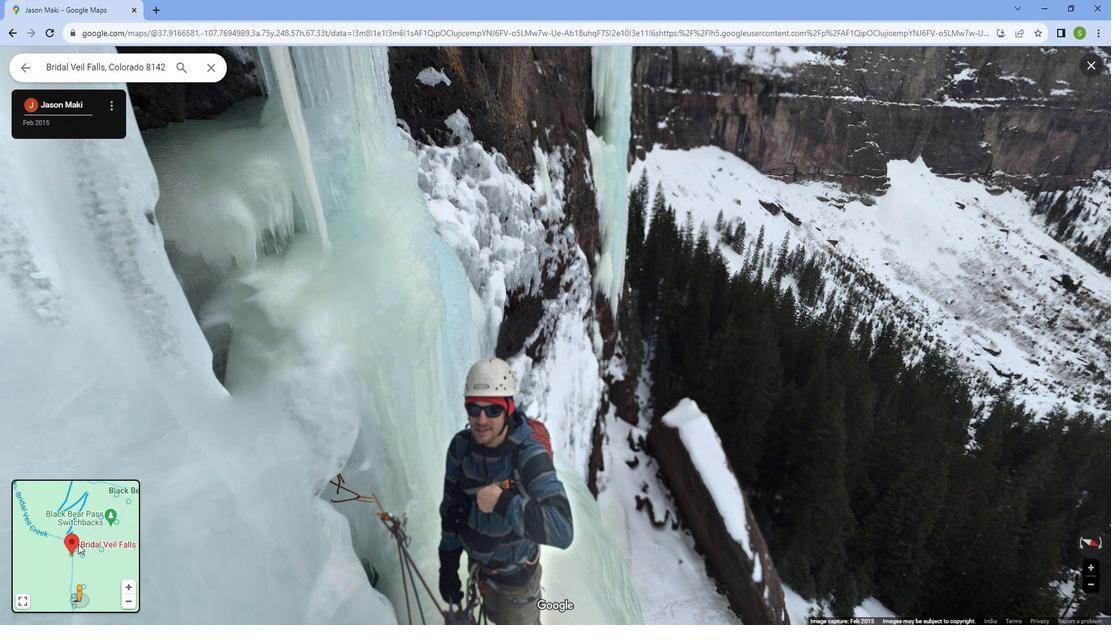
Action: Mouse pressed left at (77, 524)
Screenshot: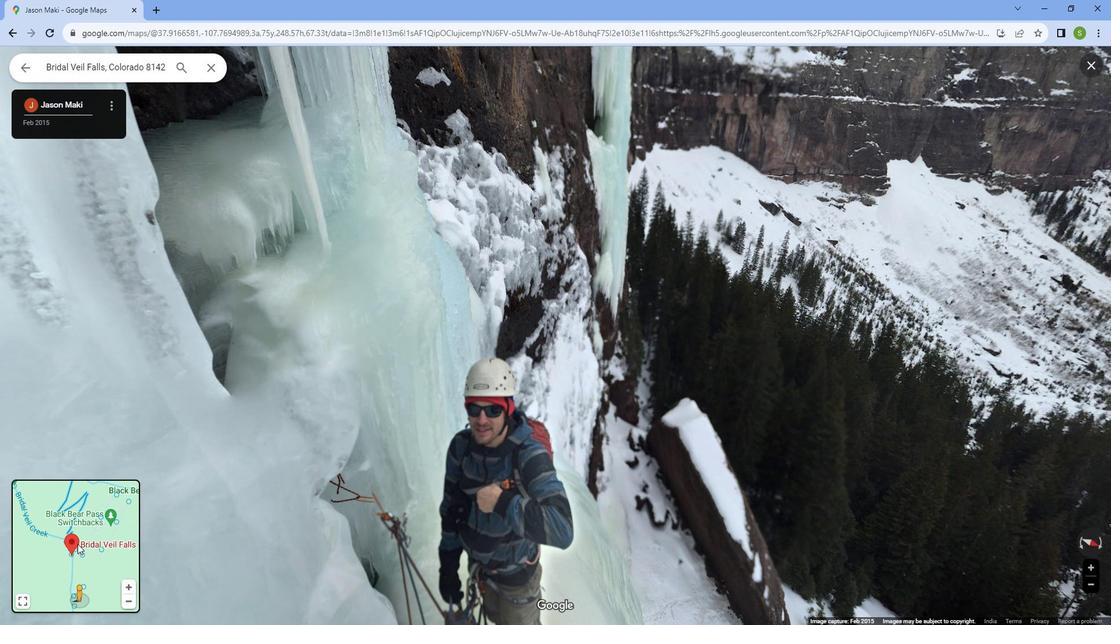 
Action: Mouse moved to (438, 365)
Screenshot: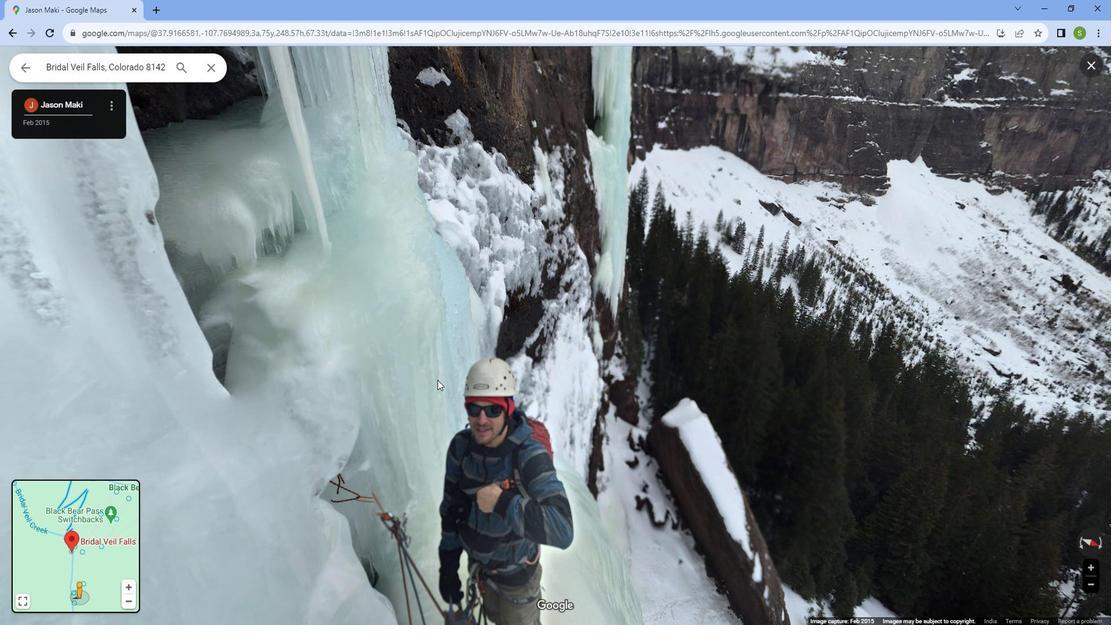 
Action: Mouse pressed left at (438, 365)
Screenshot: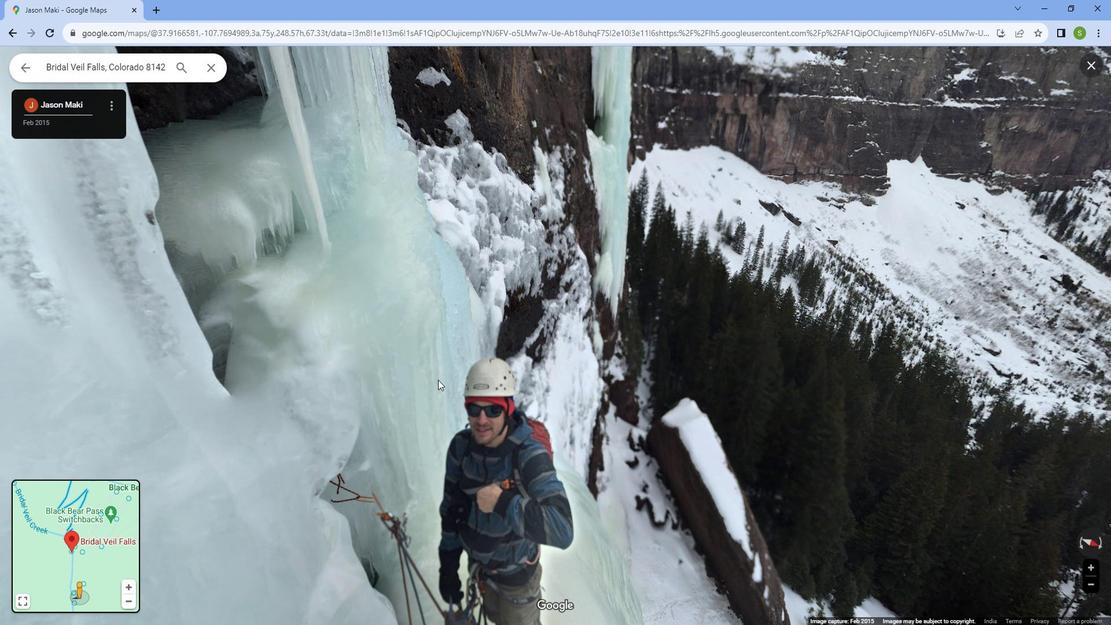 
Action: Mouse moved to (592, 370)
Screenshot: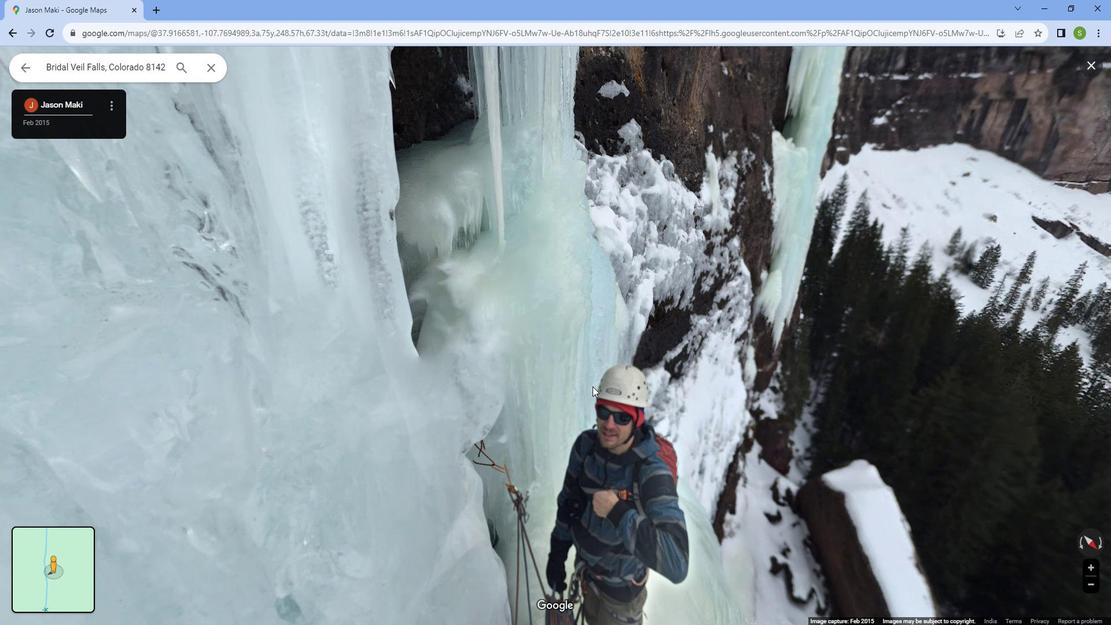 
Action: Mouse pressed left at (592, 370)
Screenshot: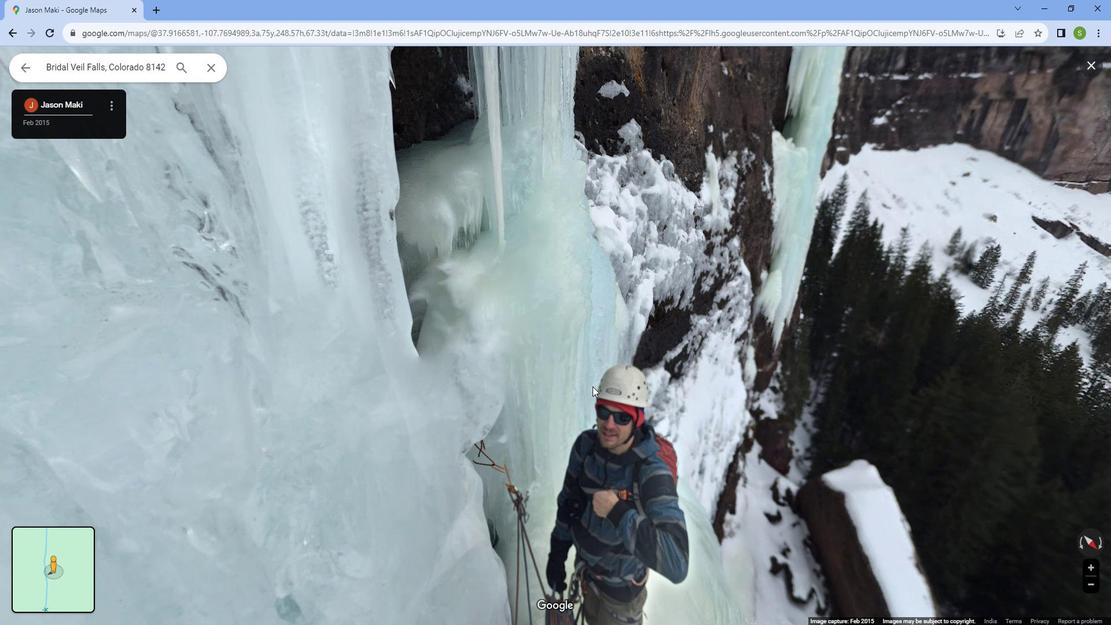 
Action: Mouse moved to (591, 423)
Screenshot: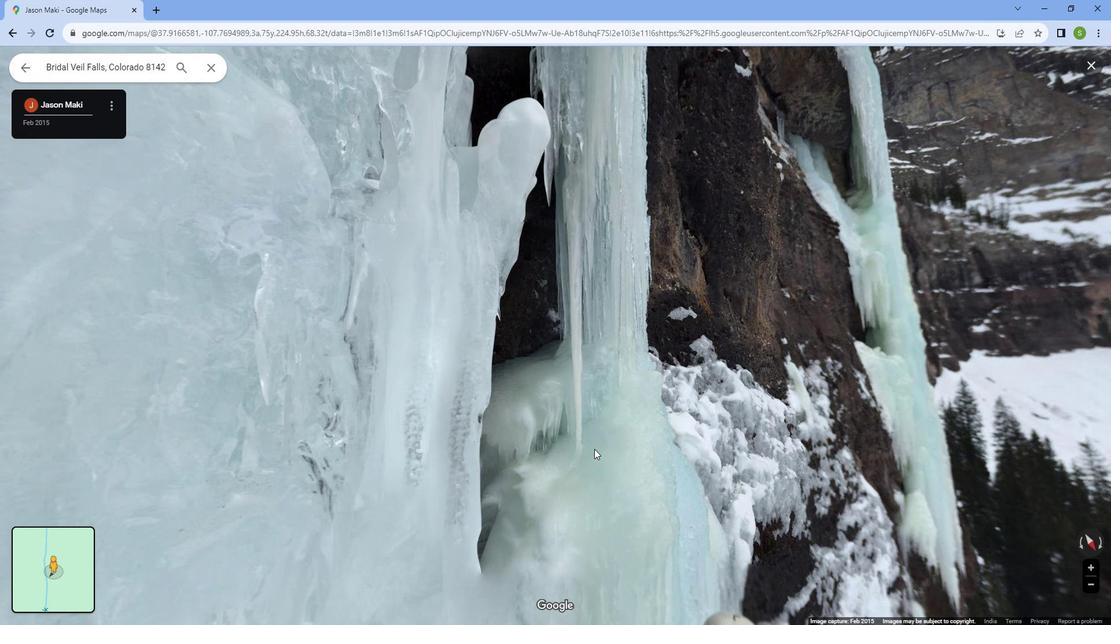 
Action: Mouse pressed left at (591, 423)
Screenshot: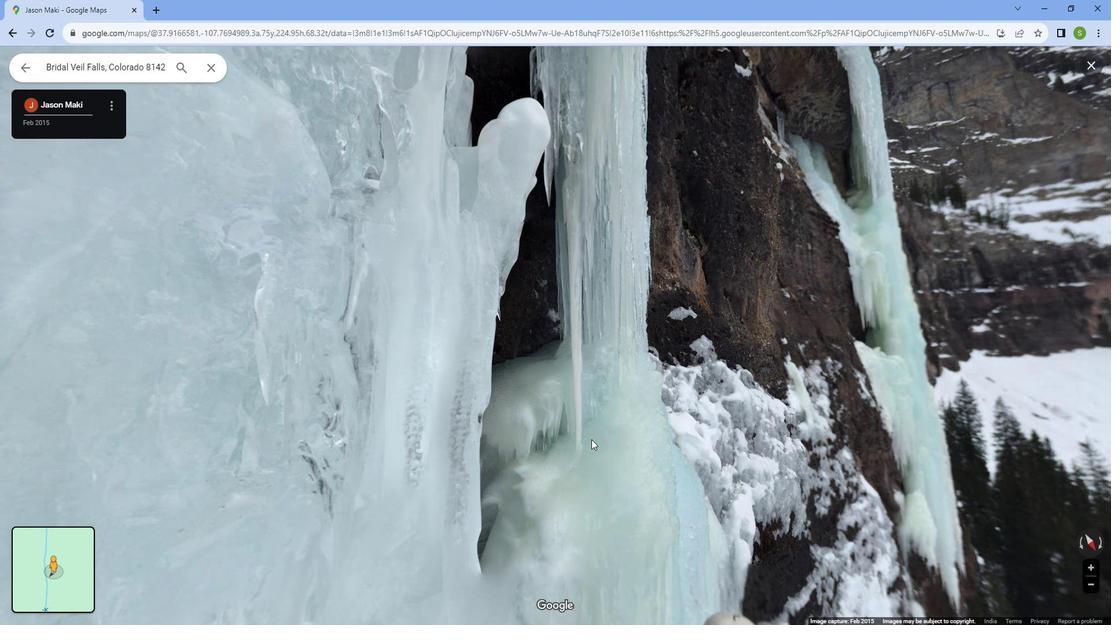 
Action: Mouse moved to (594, 332)
Screenshot: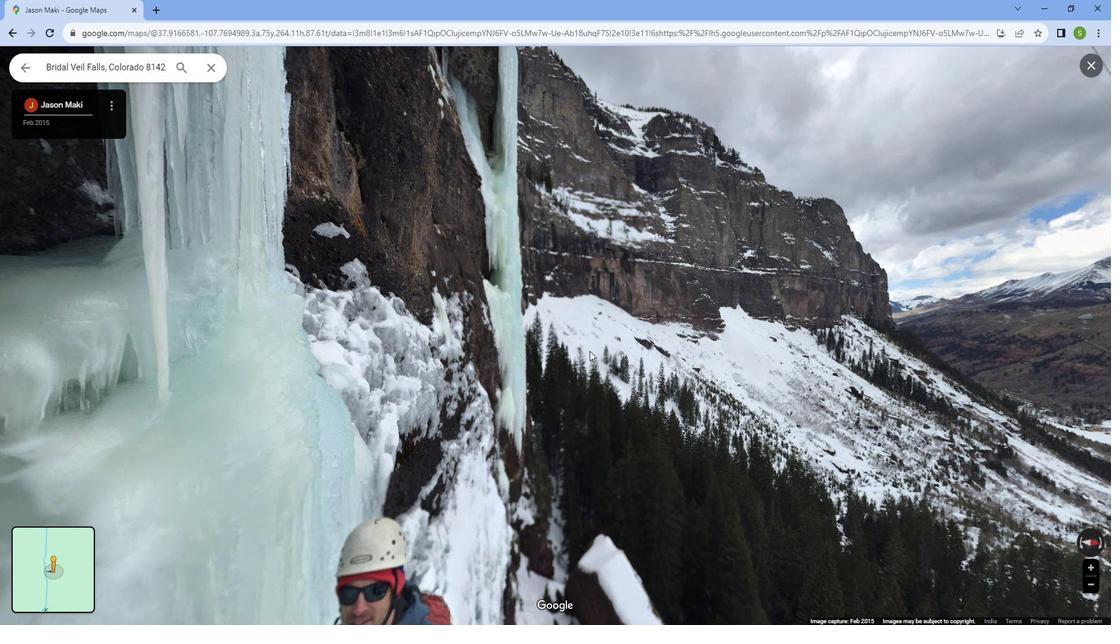 
Action: Mouse pressed left at (594, 332)
Screenshot: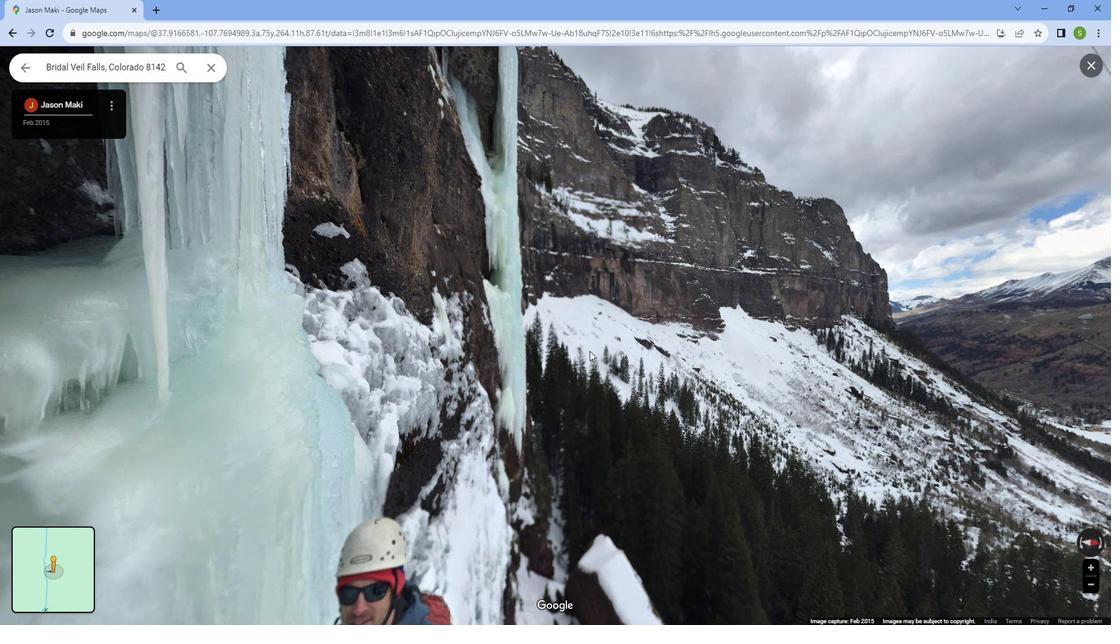 
Action: Mouse moved to (614, 283)
Screenshot: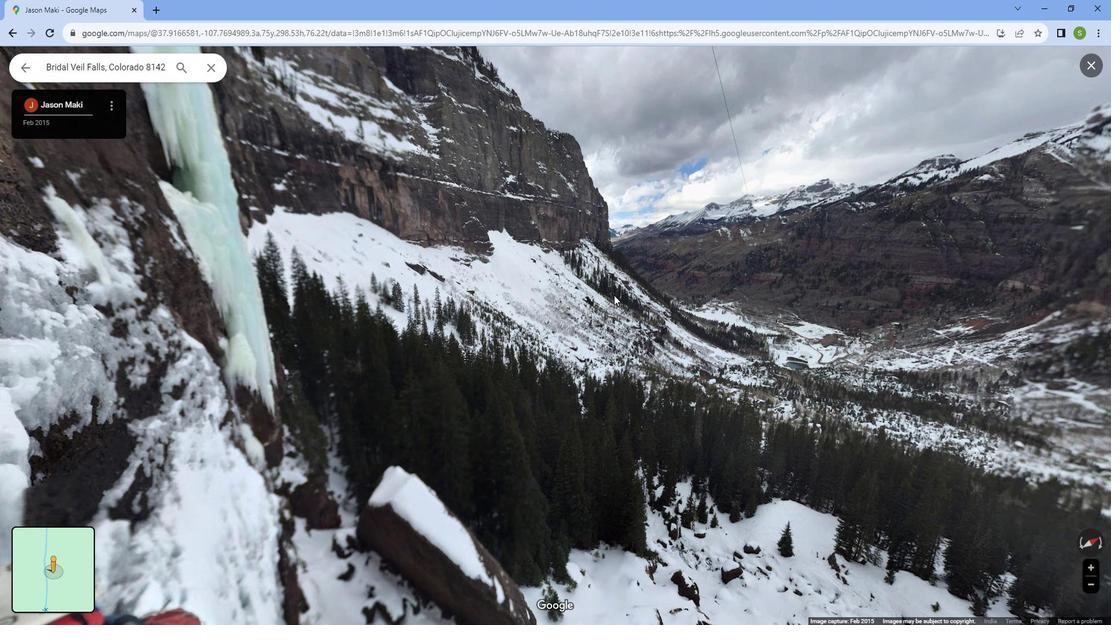 
Action: Mouse pressed left at (614, 283)
Screenshot: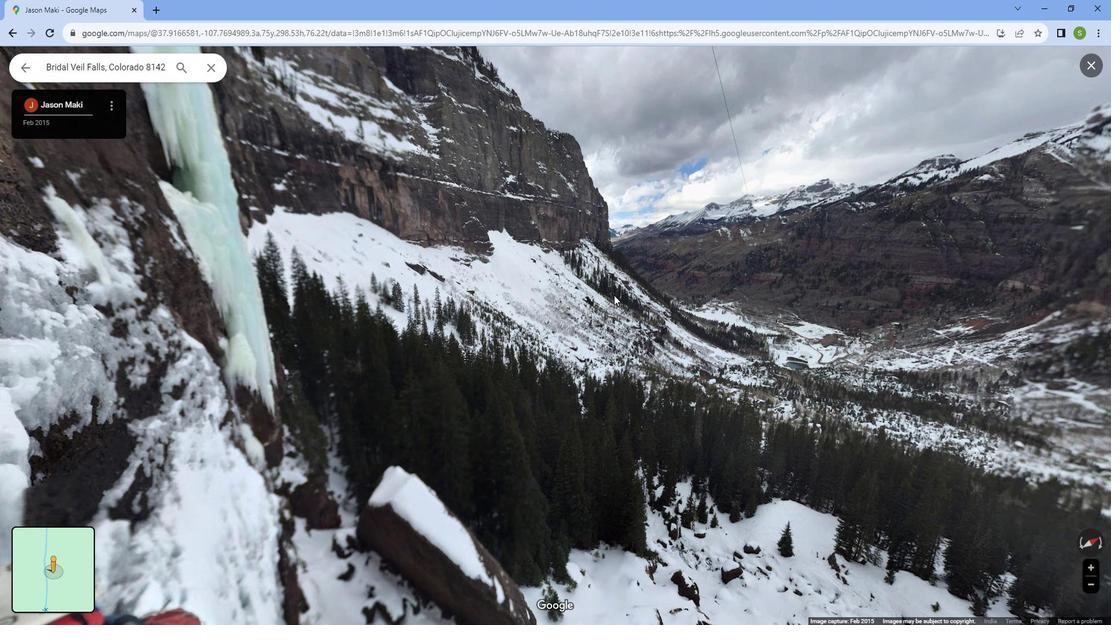 
Action: Mouse moved to (574, 277)
Screenshot: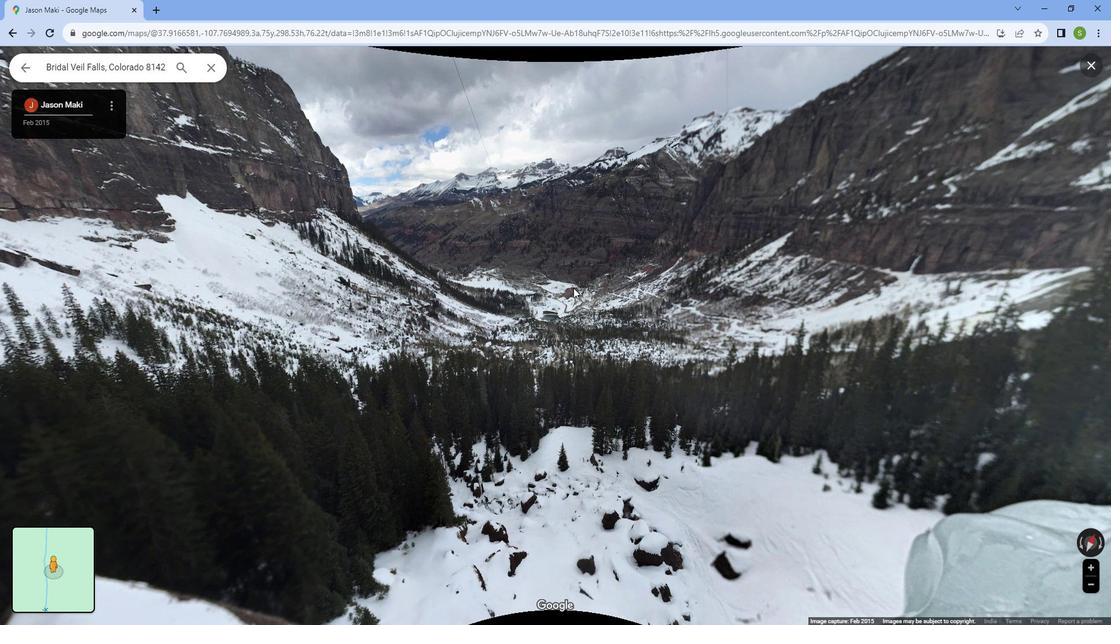 
Action: Mouse pressed left at (574, 277)
Screenshot: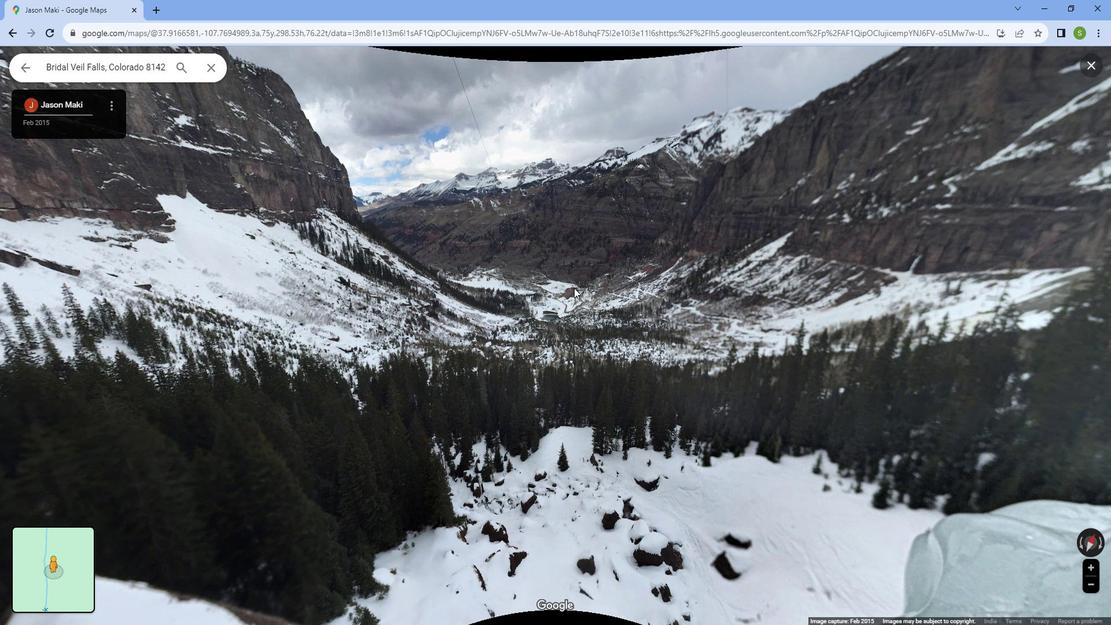 
Action: Mouse moved to (578, 297)
Screenshot: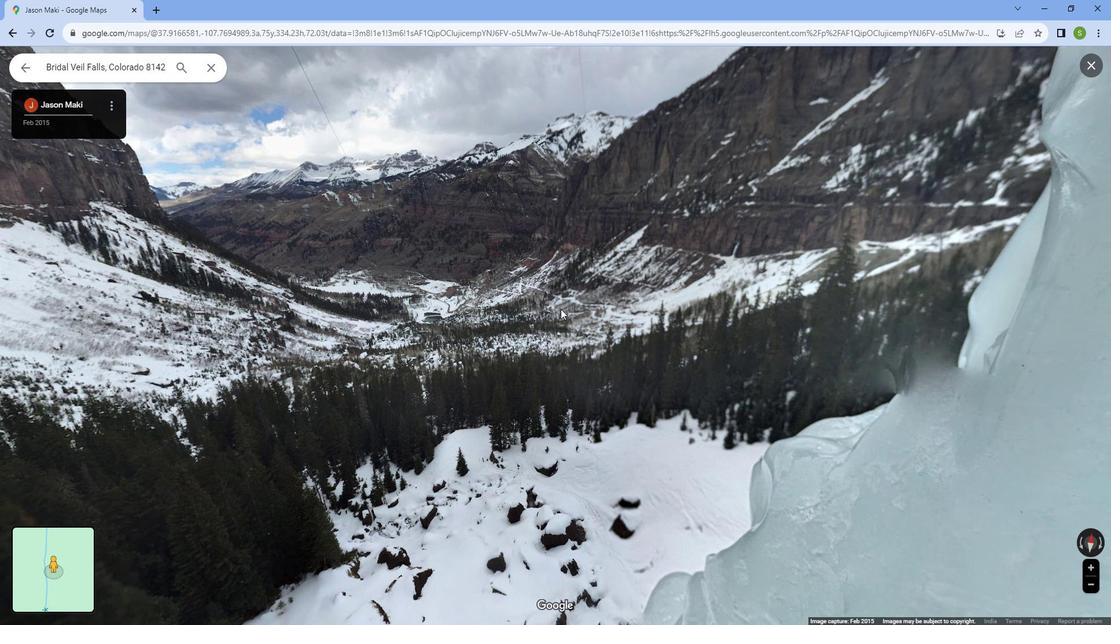 
Action: Mouse pressed left at (578, 297)
Screenshot: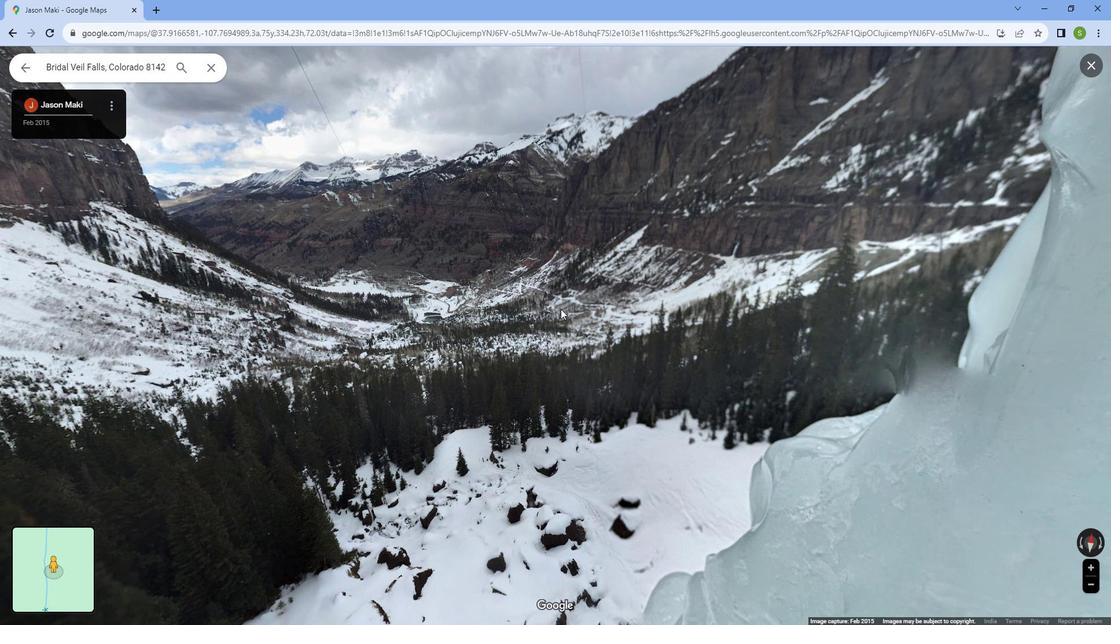 
Action: Mouse moved to (1085, 59)
Screenshot: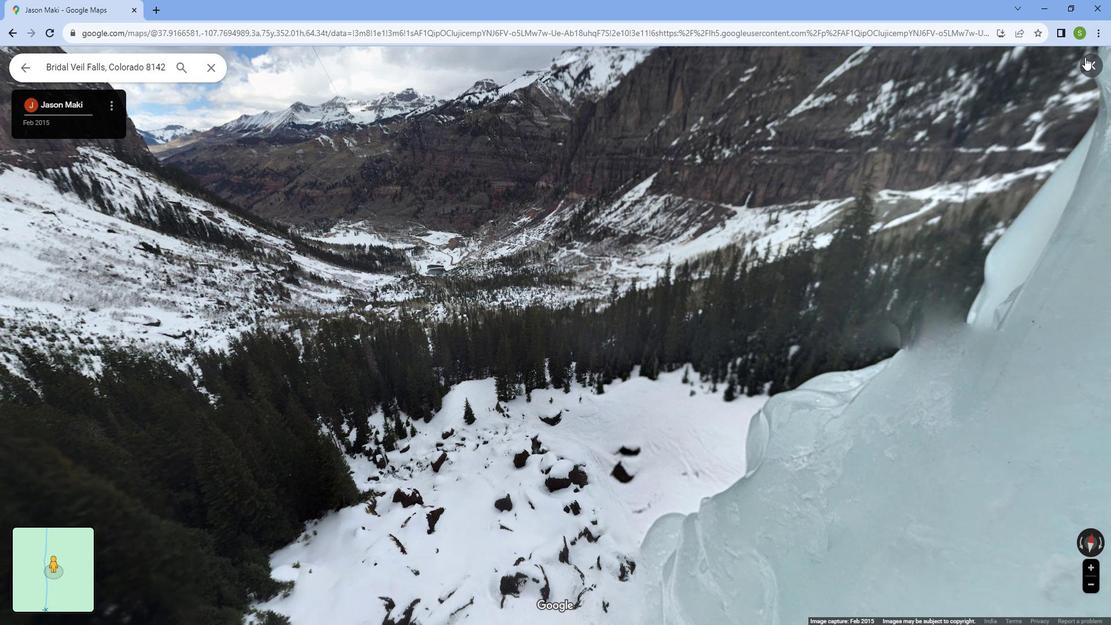 
Action: Mouse pressed left at (1085, 59)
Screenshot: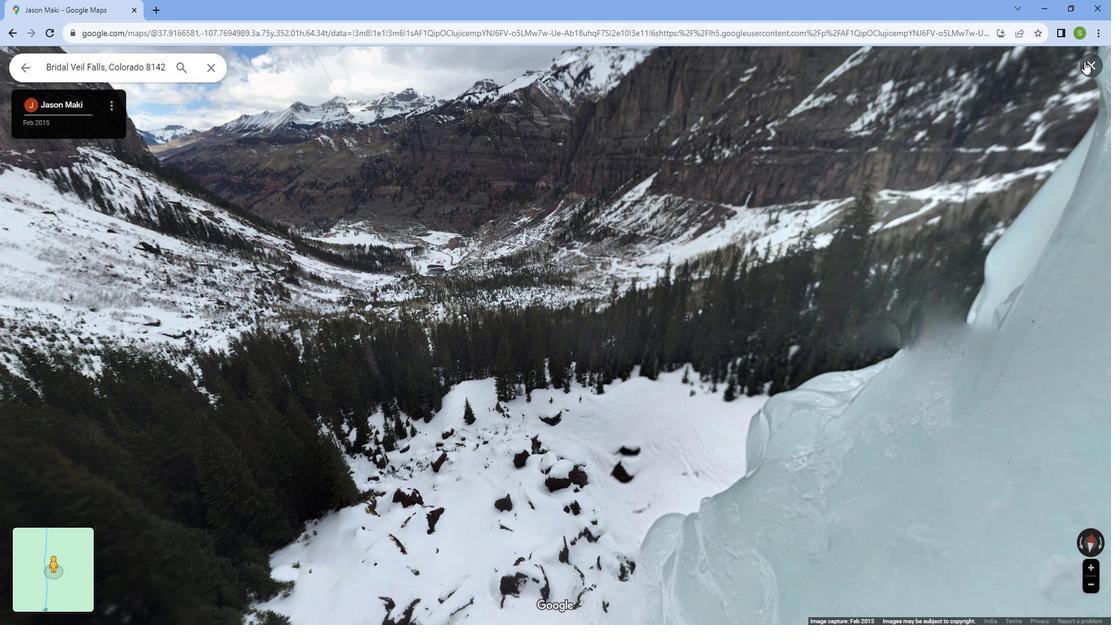 
Action: Mouse moved to (728, 205)
Screenshot: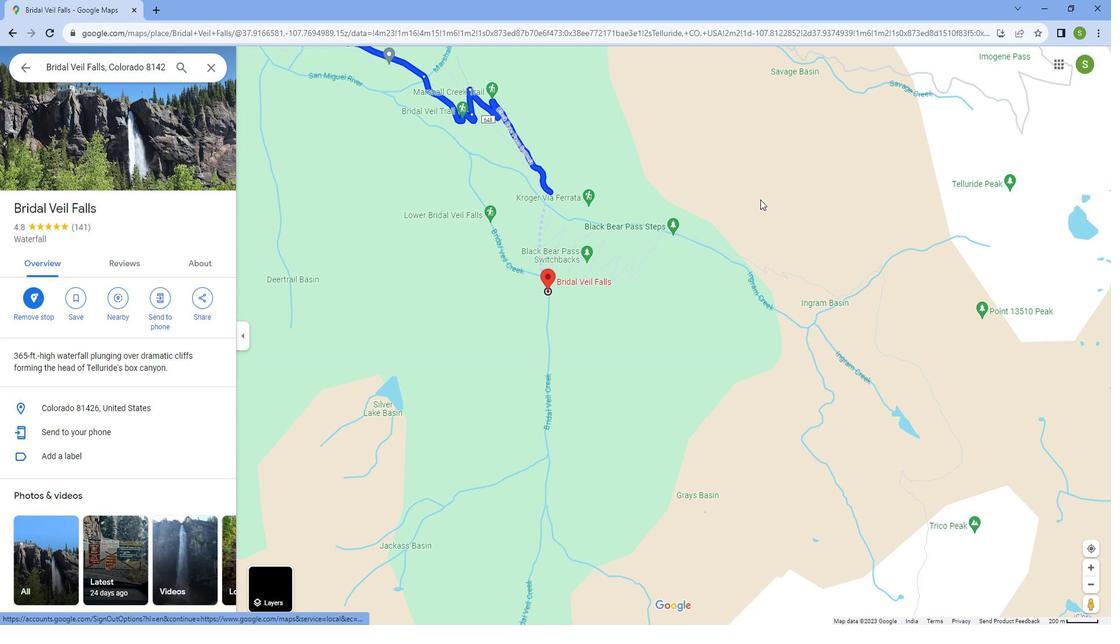 
